 Task: Open Card Website Performance Review in Board Legal Documentation Software to Workspace Audio Equipment Rentals and add a team member Softage.3@softage.net, a label Orange, a checklist Virtualization, an attachment from your computer, a color Orange and finally, add a card description 'Create and send out employee satisfaction survey on work-life integration' and a comment 'Given the potential impact of this task on our company financial stability, let us ensure that we approach it with a sense of fiscal responsibility and prudence.'. Add a start date 'Jan 07, 1900' with a due date 'Jan 14, 1900'
Action: Mouse moved to (103, 401)
Screenshot: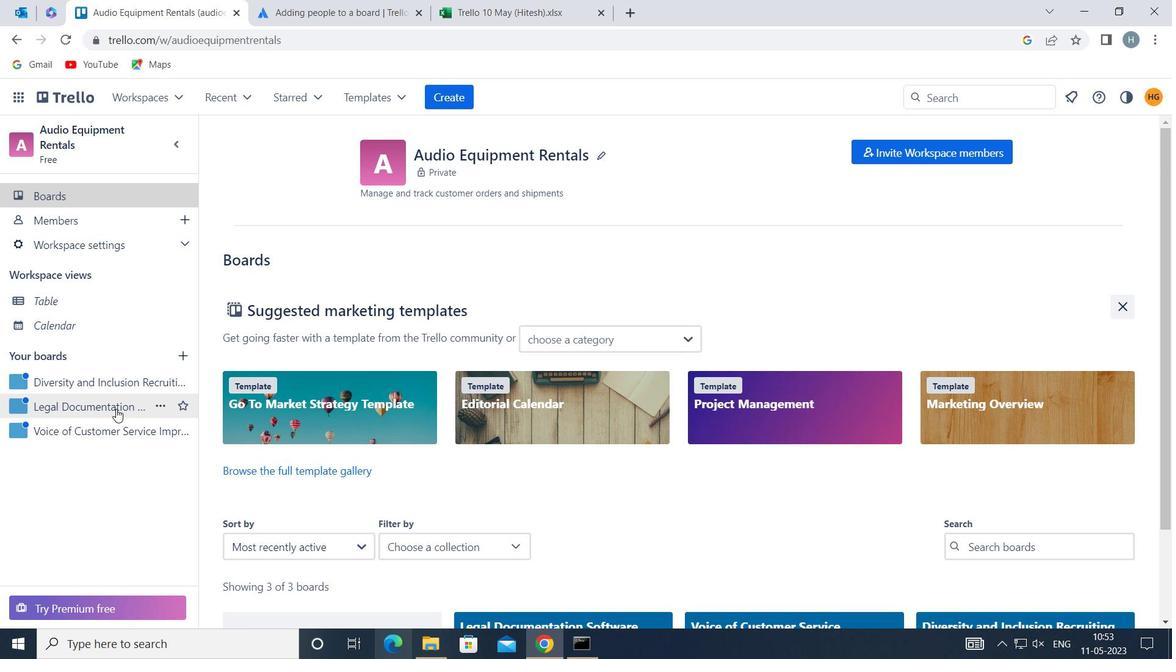 
Action: Mouse pressed left at (103, 401)
Screenshot: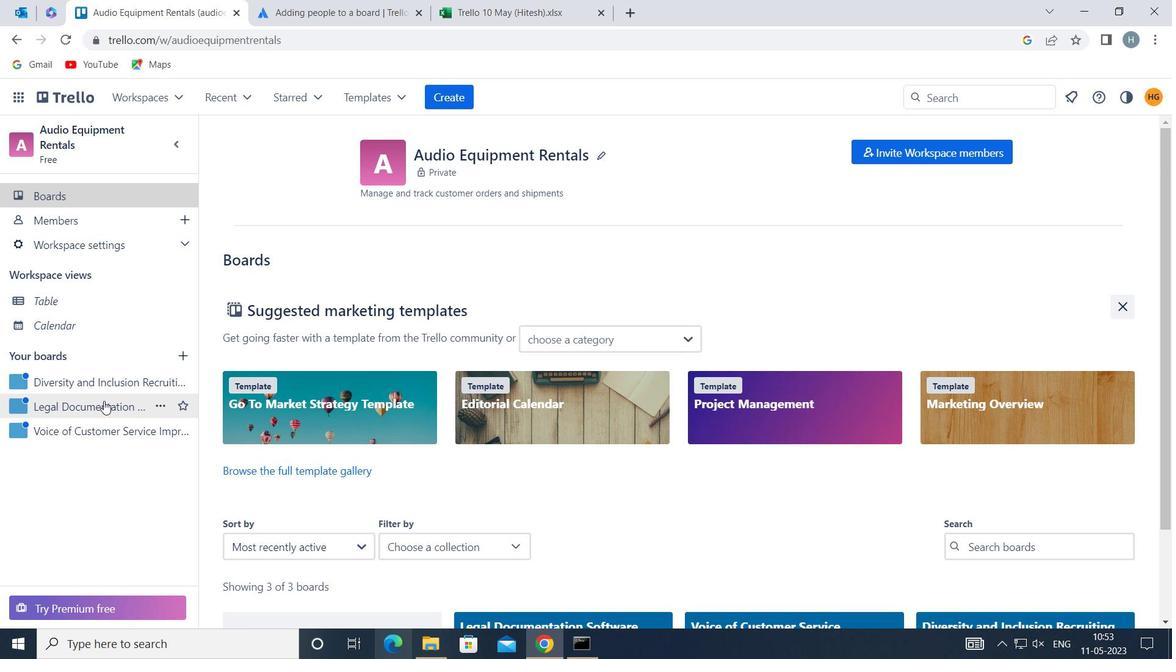 
Action: Mouse moved to (684, 220)
Screenshot: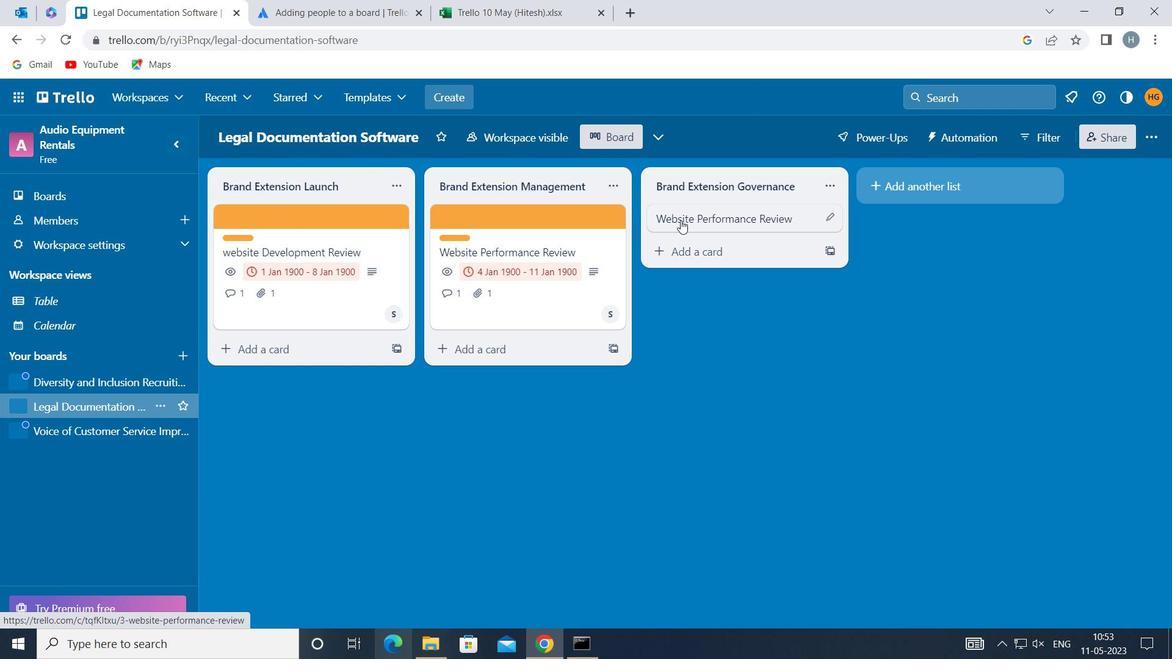 
Action: Mouse pressed left at (684, 220)
Screenshot: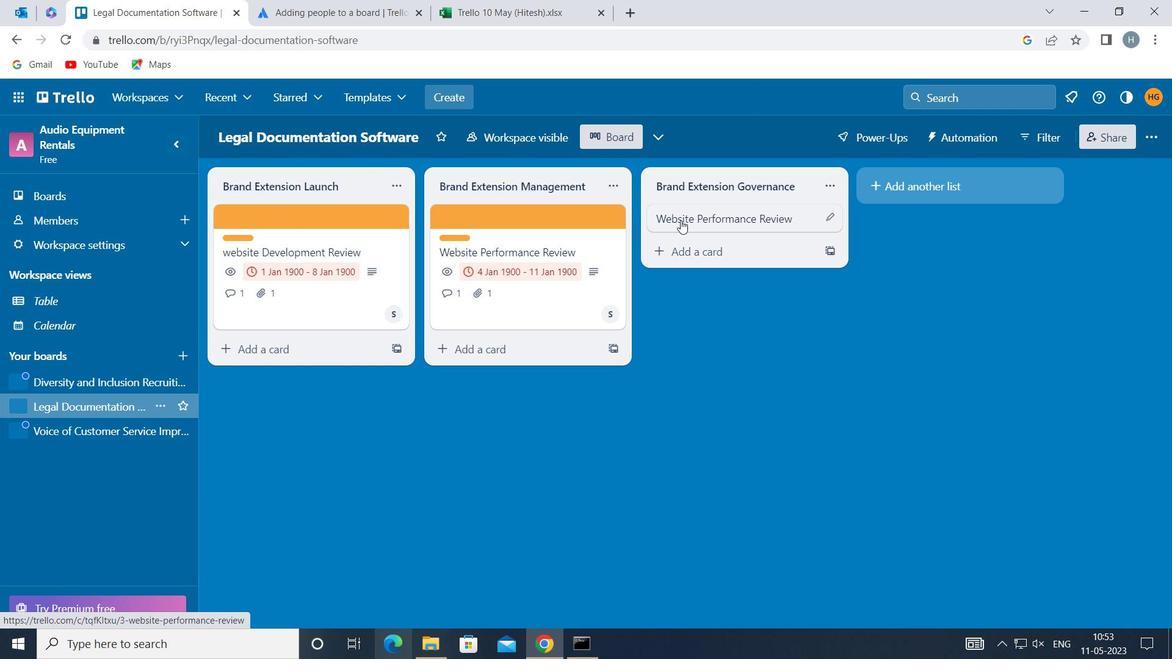 
Action: Mouse moved to (764, 277)
Screenshot: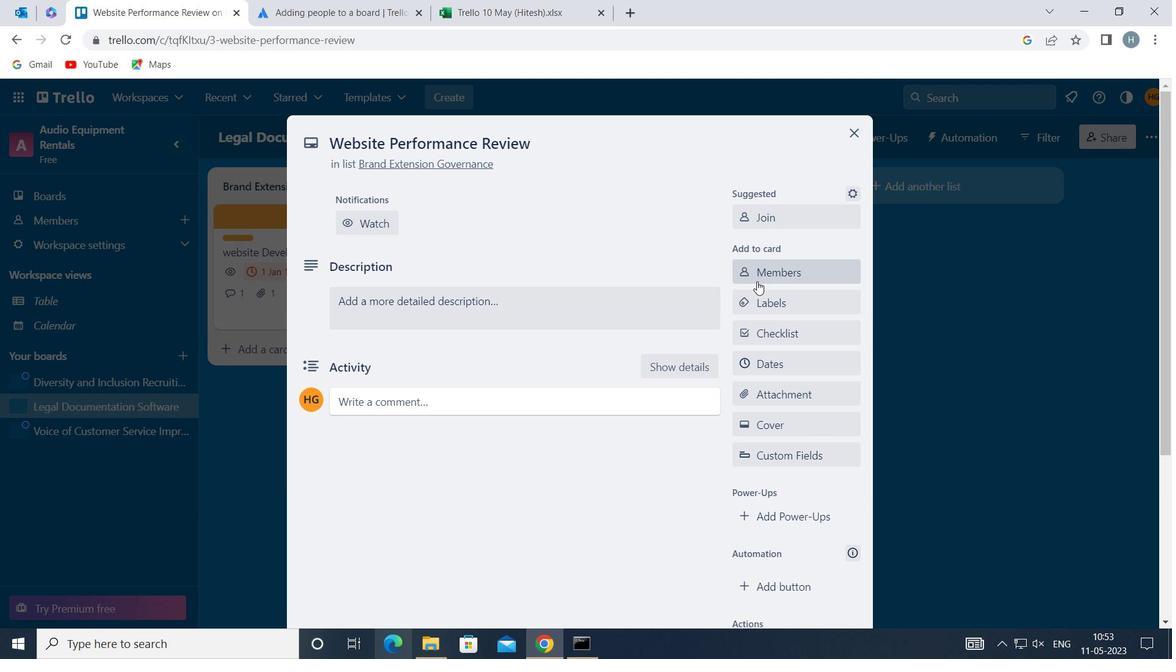 
Action: Mouse pressed left at (764, 277)
Screenshot: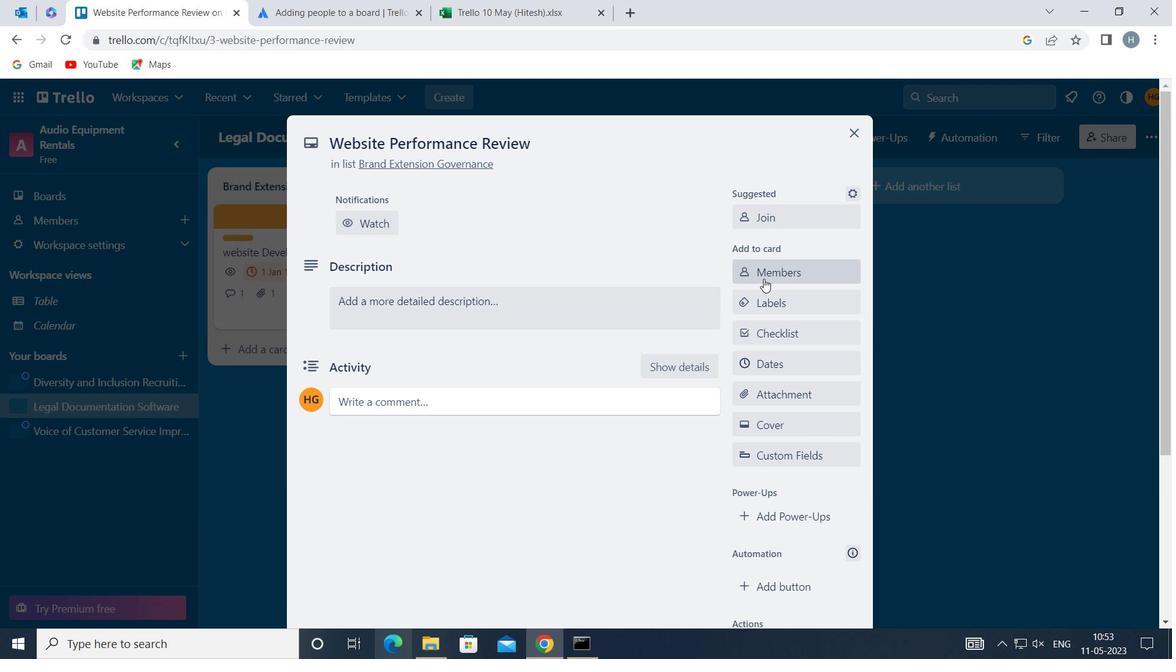 
Action: Mouse moved to (765, 277)
Screenshot: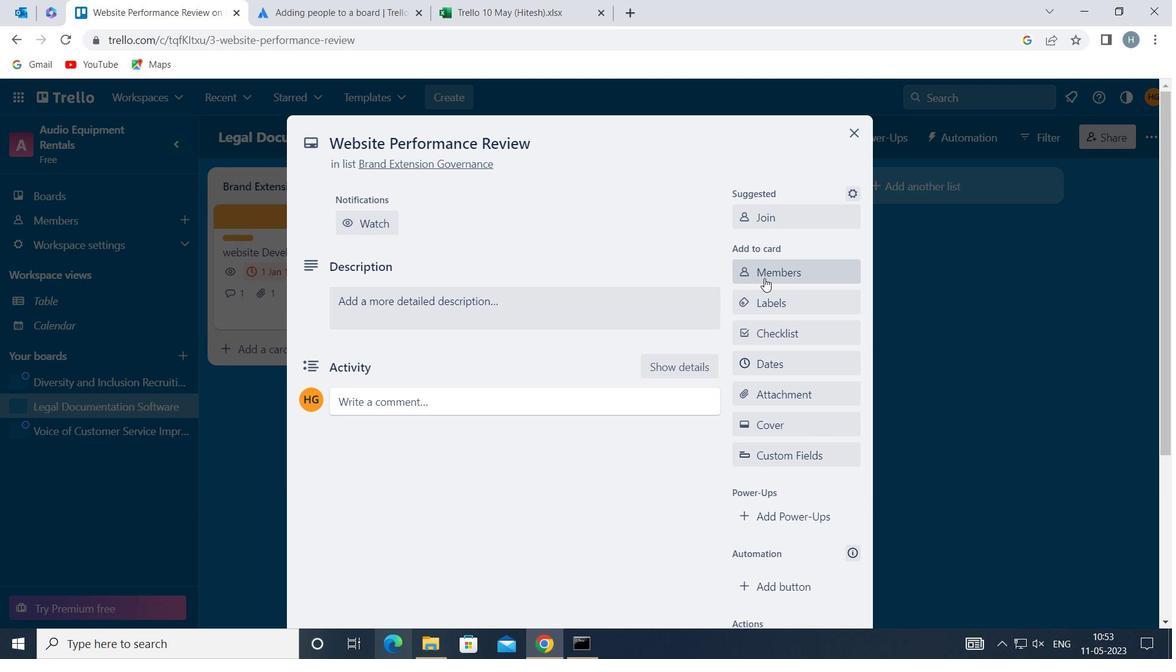 
Action: Key pressed softage
Screenshot: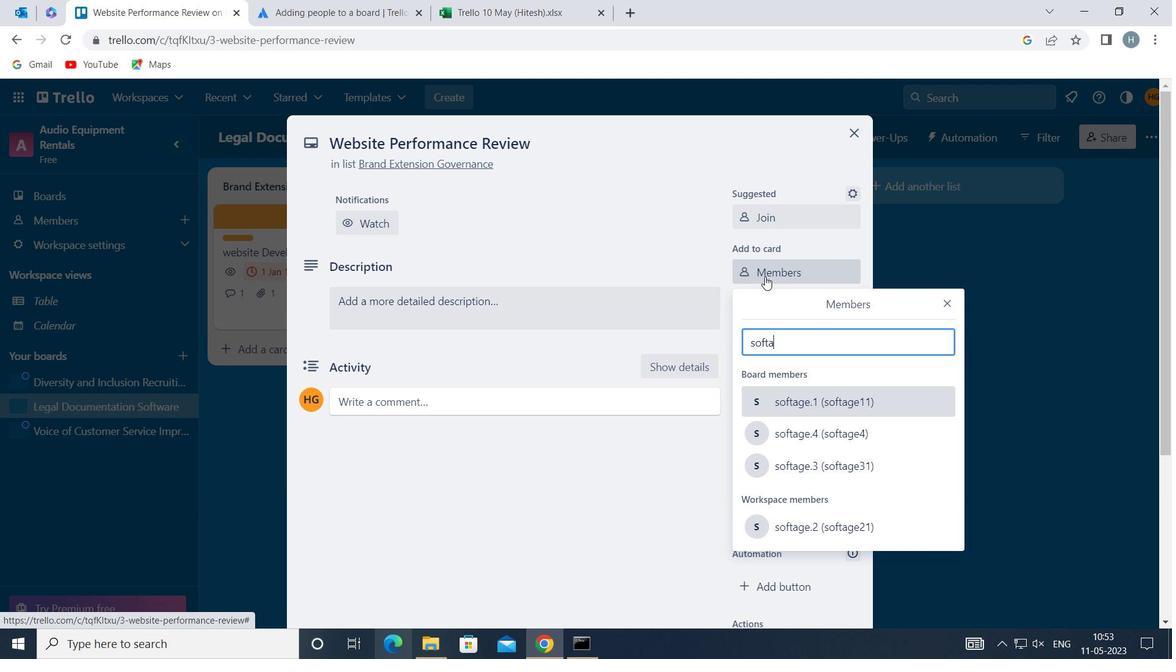 
Action: Mouse moved to (847, 463)
Screenshot: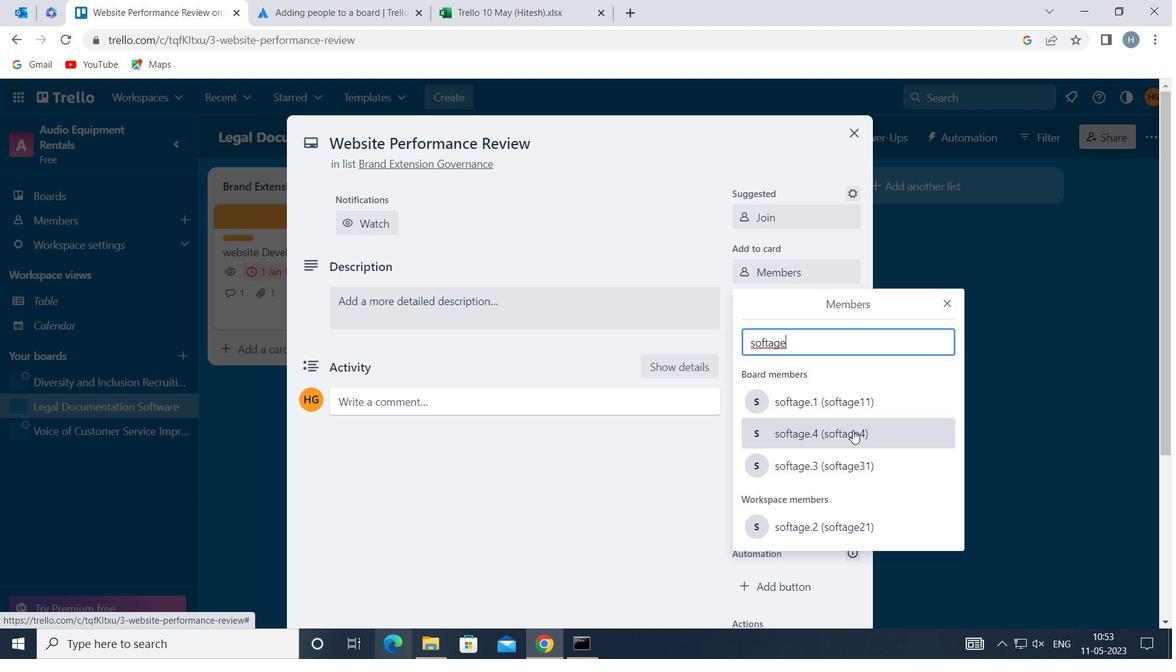 
Action: Mouse pressed left at (847, 463)
Screenshot: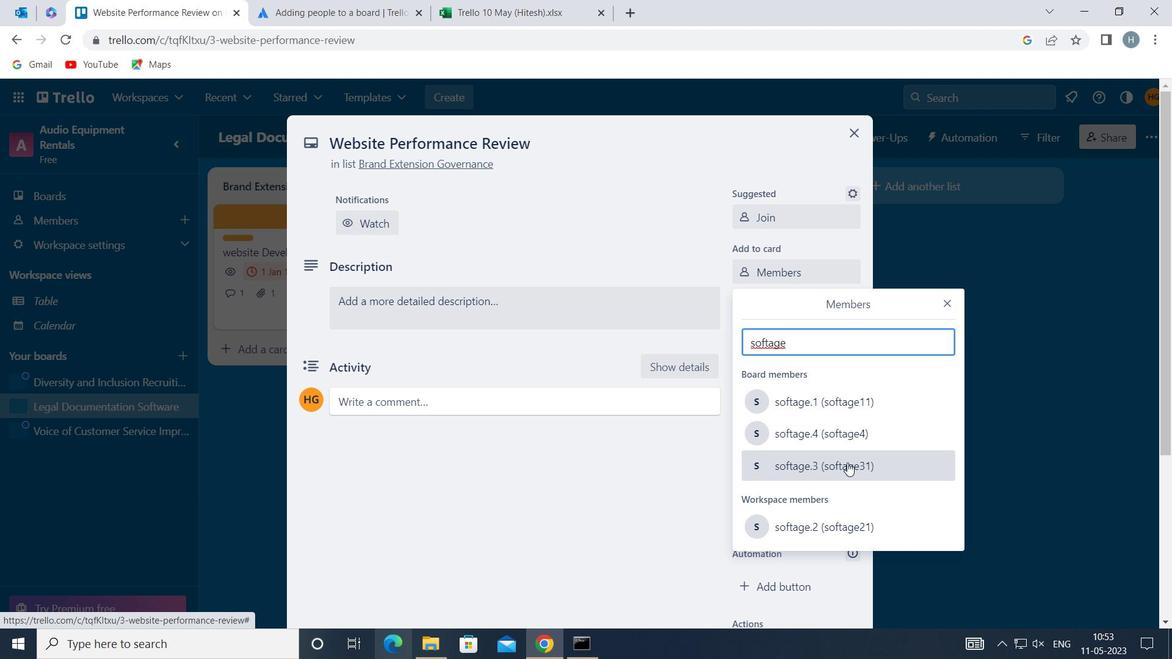 
Action: Mouse moved to (948, 299)
Screenshot: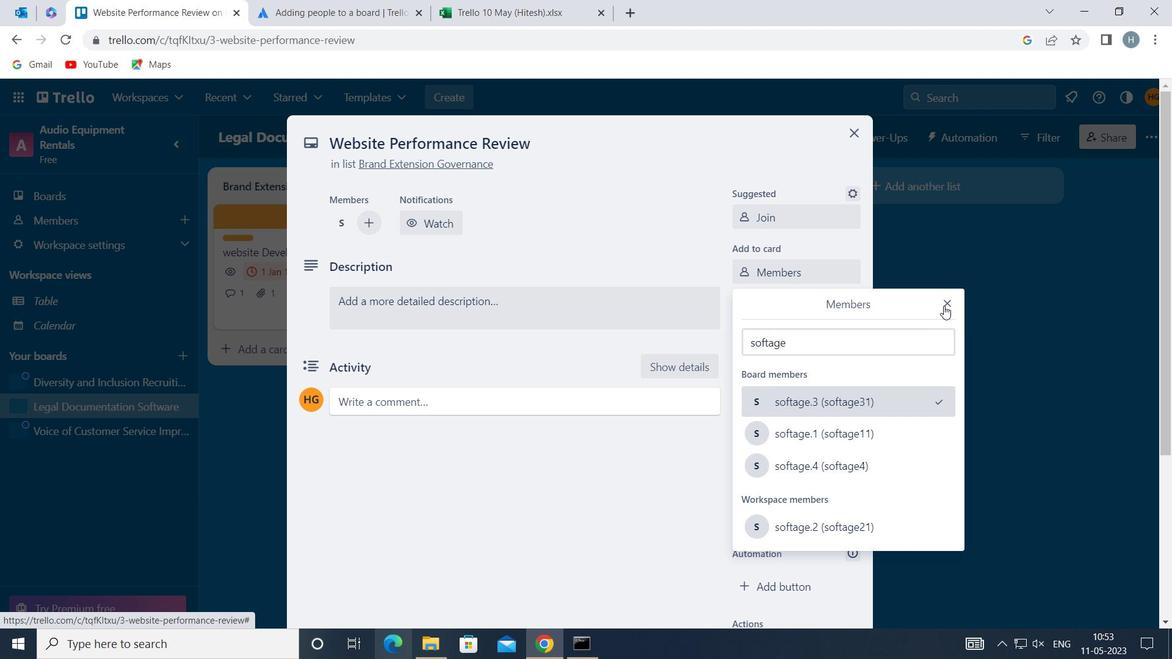 
Action: Mouse pressed left at (948, 299)
Screenshot: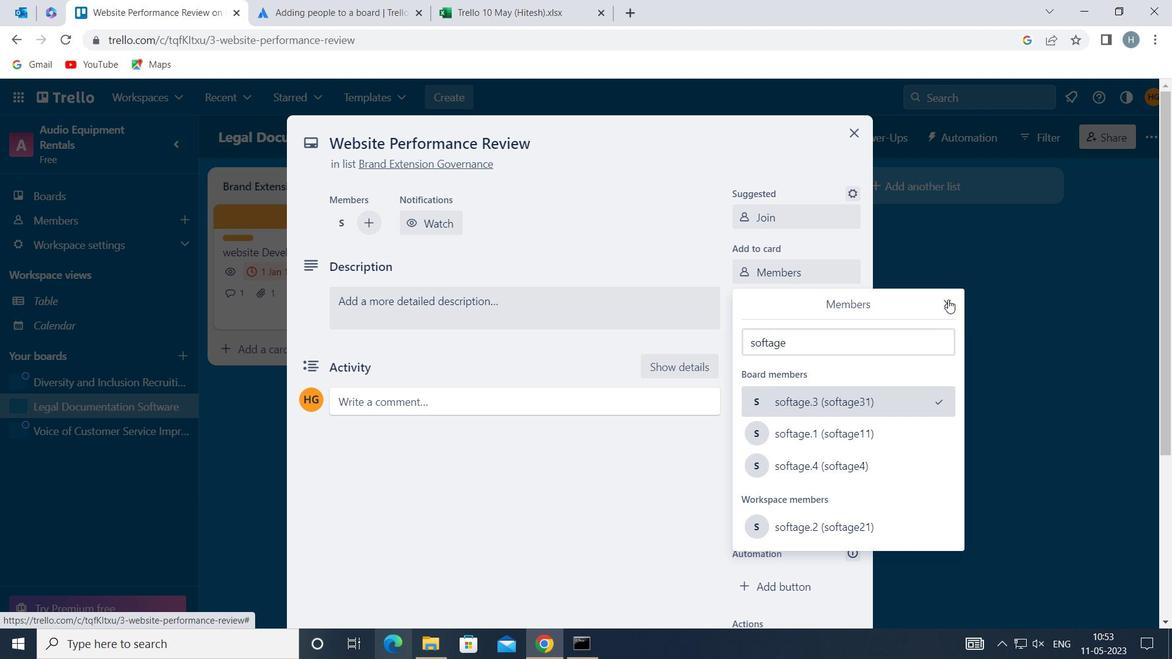 
Action: Mouse moved to (794, 300)
Screenshot: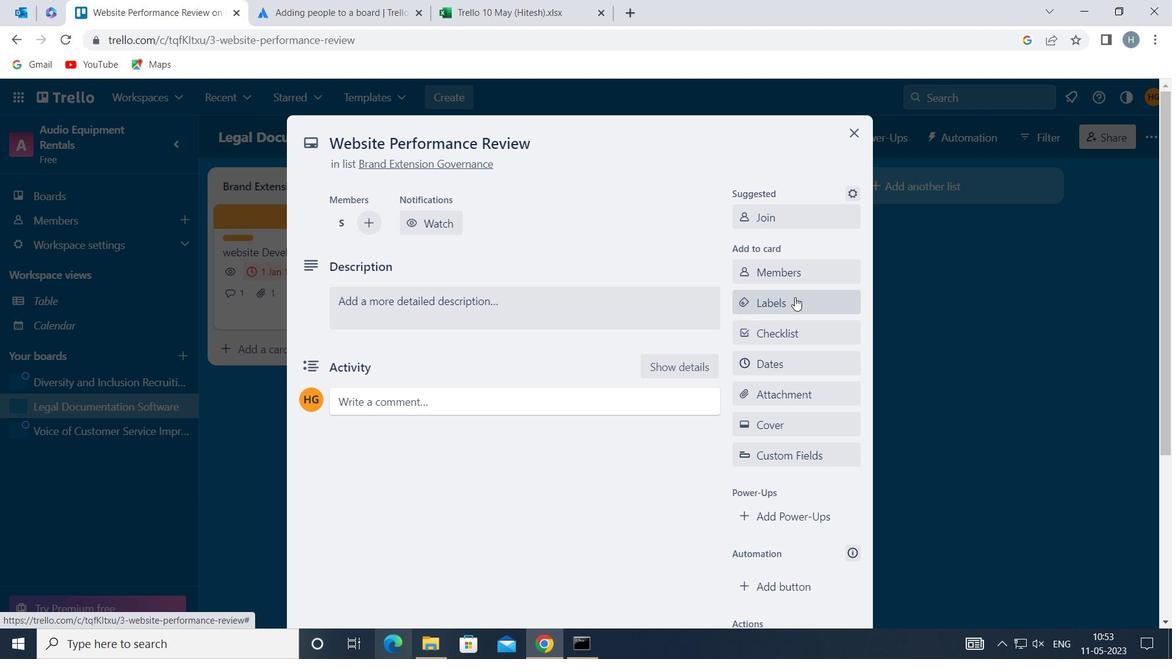 
Action: Mouse pressed left at (794, 300)
Screenshot: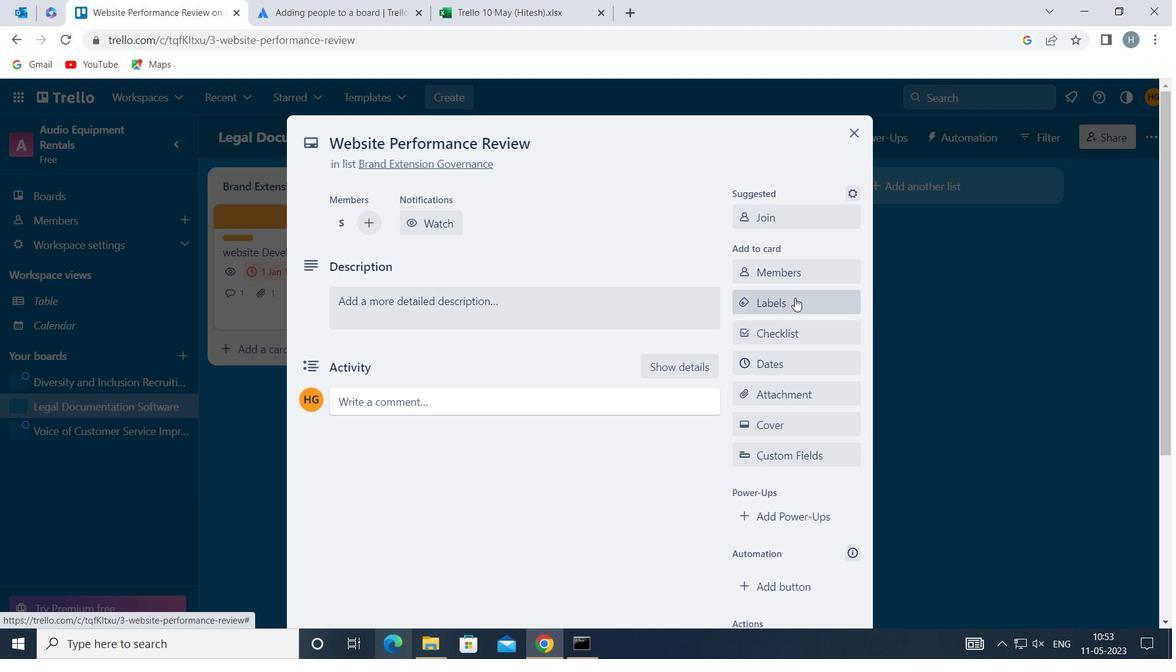 
Action: Mouse moved to (813, 278)
Screenshot: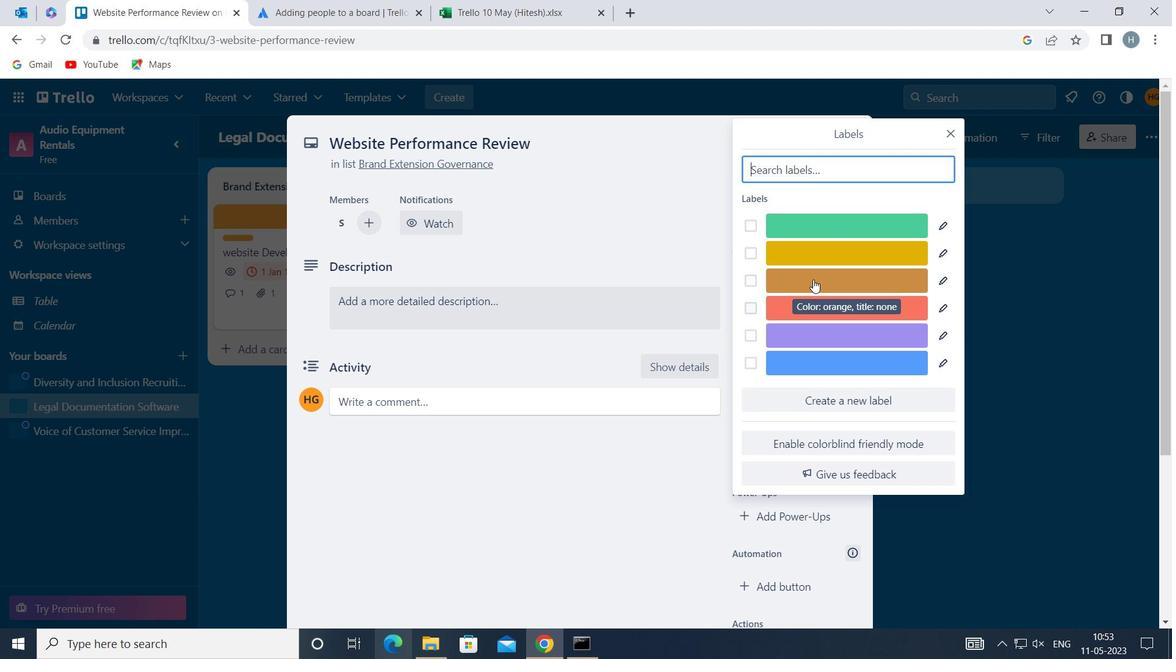 
Action: Mouse pressed left at (813, 278)
Screenshot: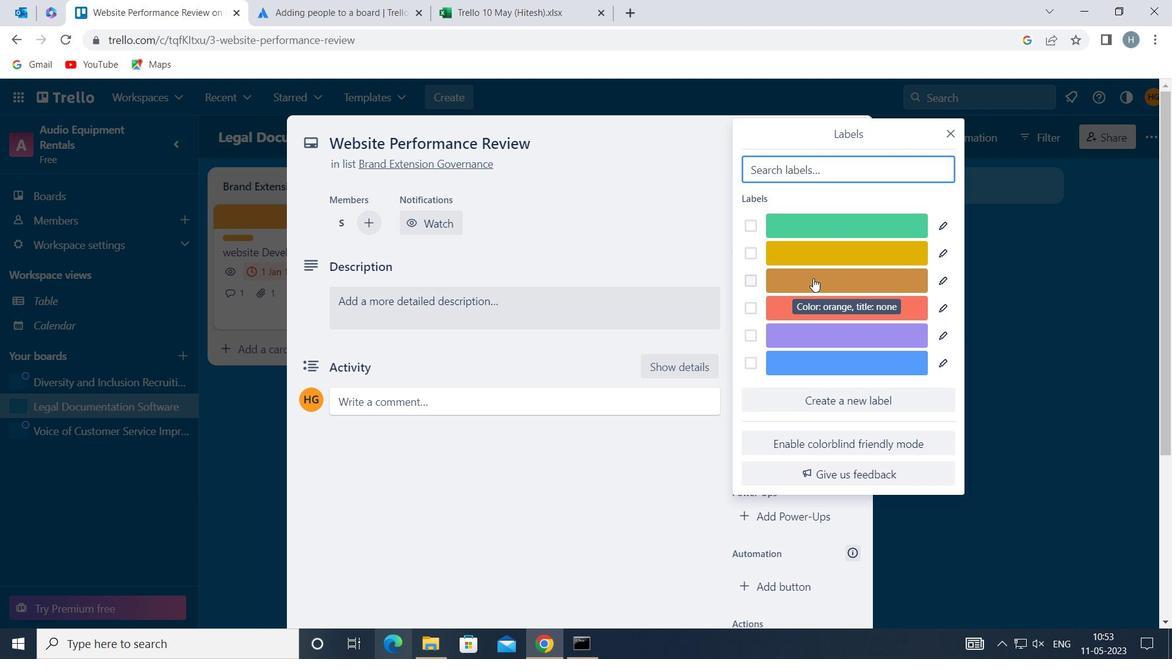 
Action: Mouse moved to (954, 128)
Screenshot: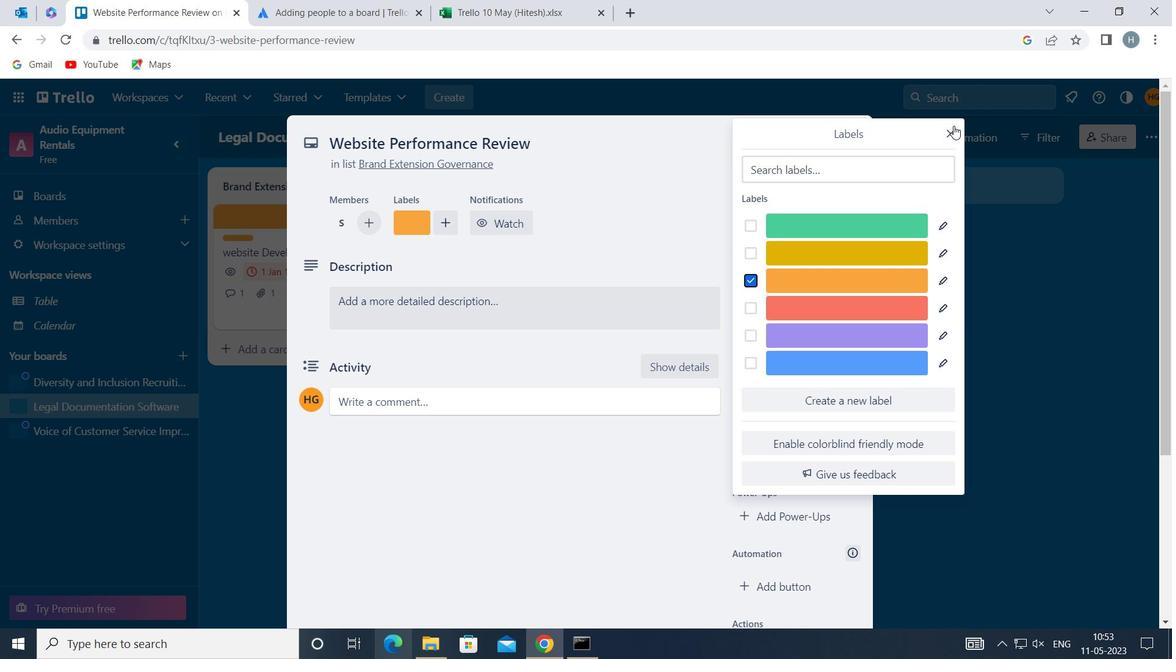 
Action: Mouse pressed left at (954, 128)
Screenshot: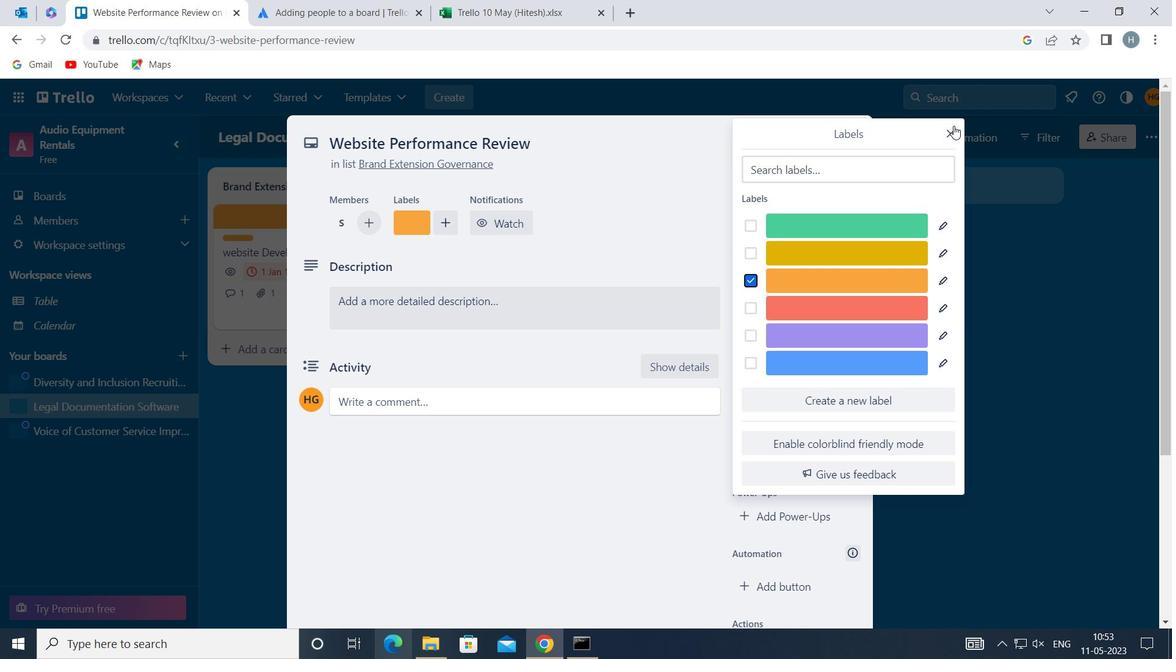 
Action: Mouse moved to (810, 335)
Screenshot: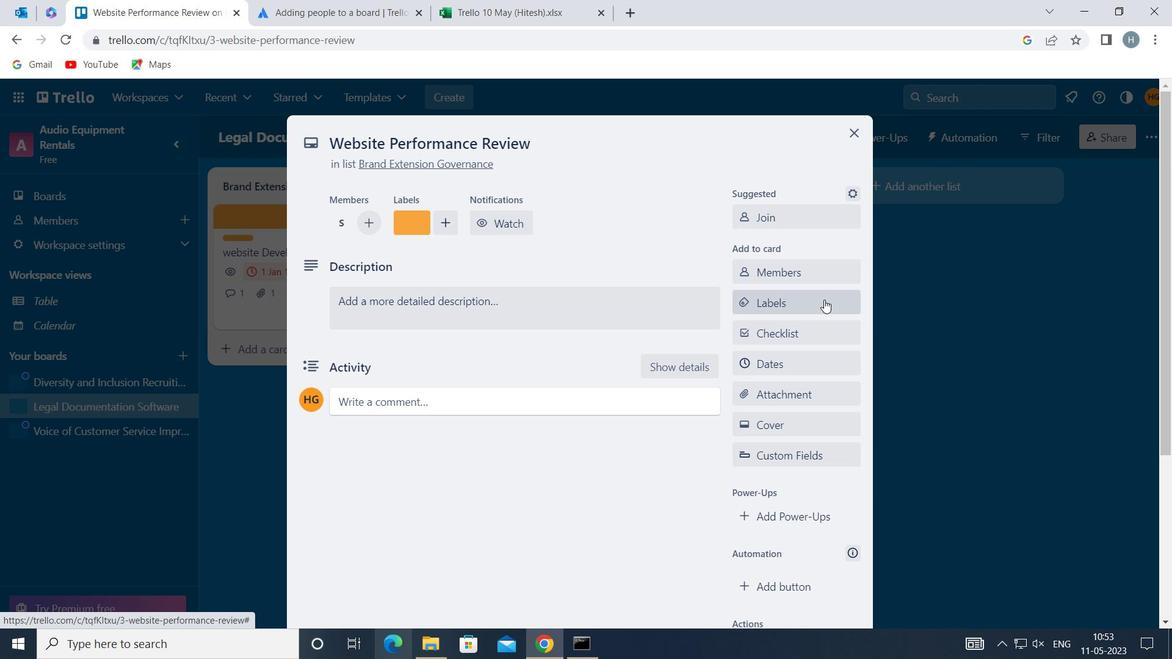 
Action: Mouse pressed left at (810, 335)
Screenshot: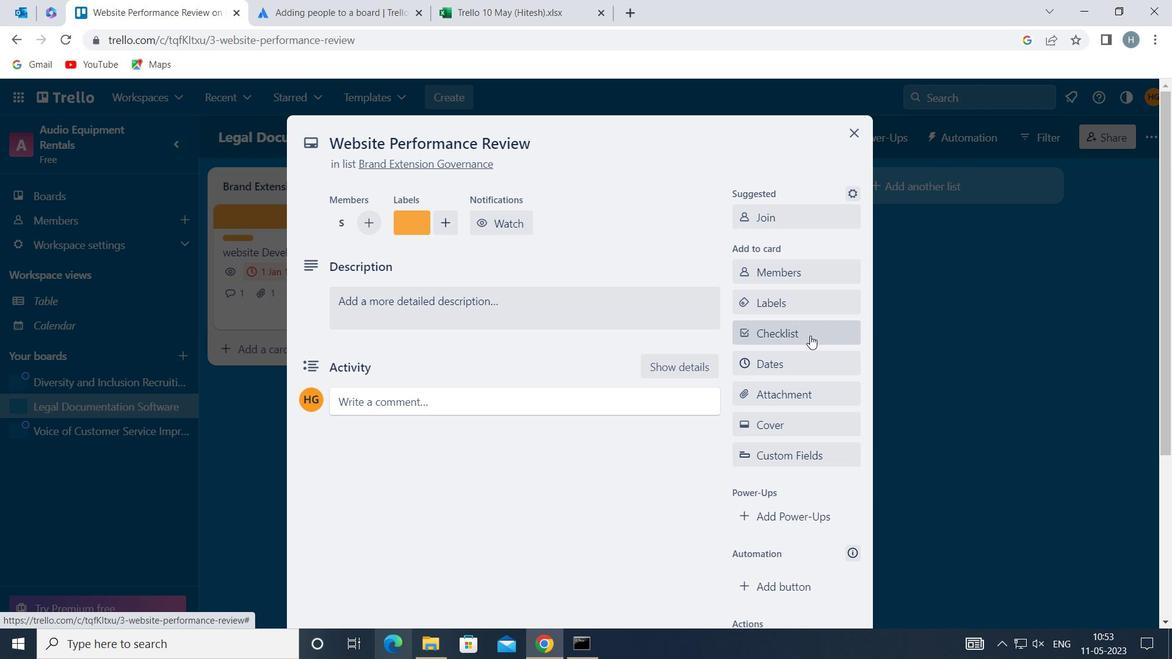 
Action: Key pressed <Key.shift><Key.shift><Key.shift><Key.shift><Key.shift><Key.shift><Key.shift><Key.shift><Key.shift><Key.shift><Key.shift><Key.shift><Key.shift><Key.shift>VIRT
Screenshot: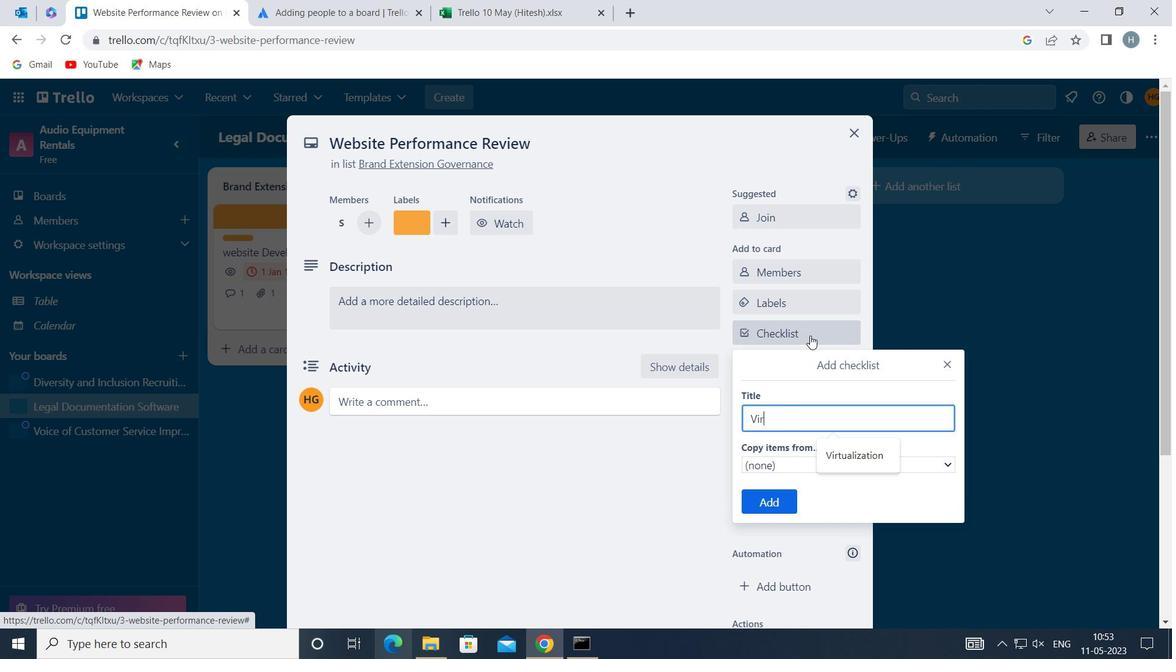 
Action: Mouse moved to (868, 453)
Screenshot: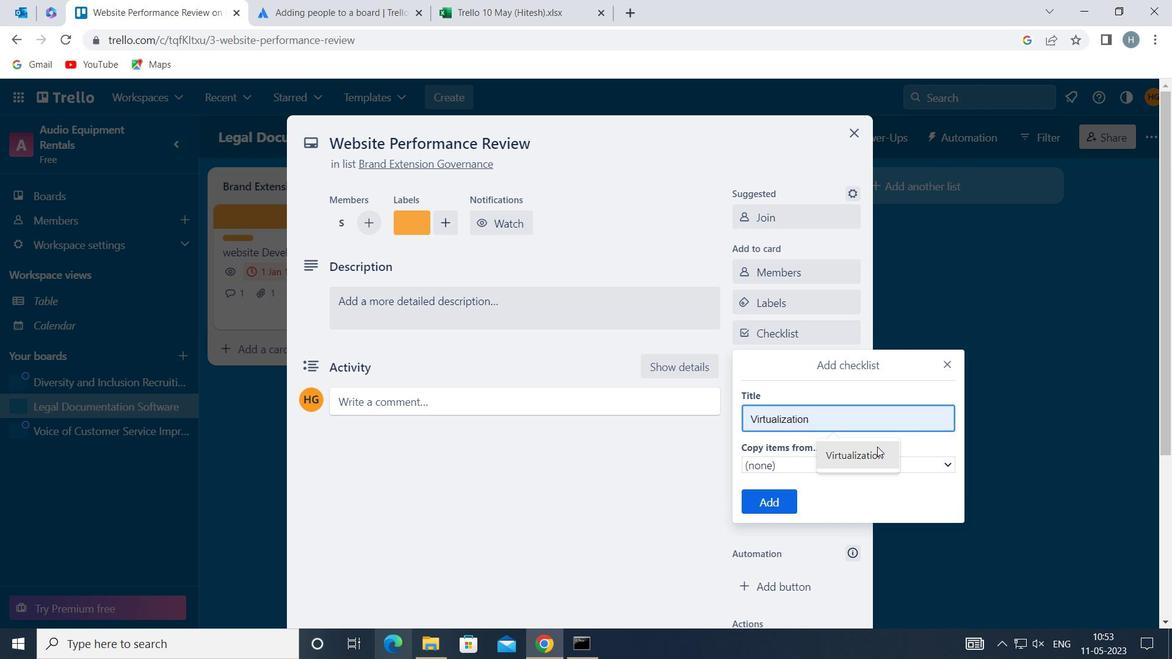 
Action: Mouse pressed left at (868, 453)
Screenshot: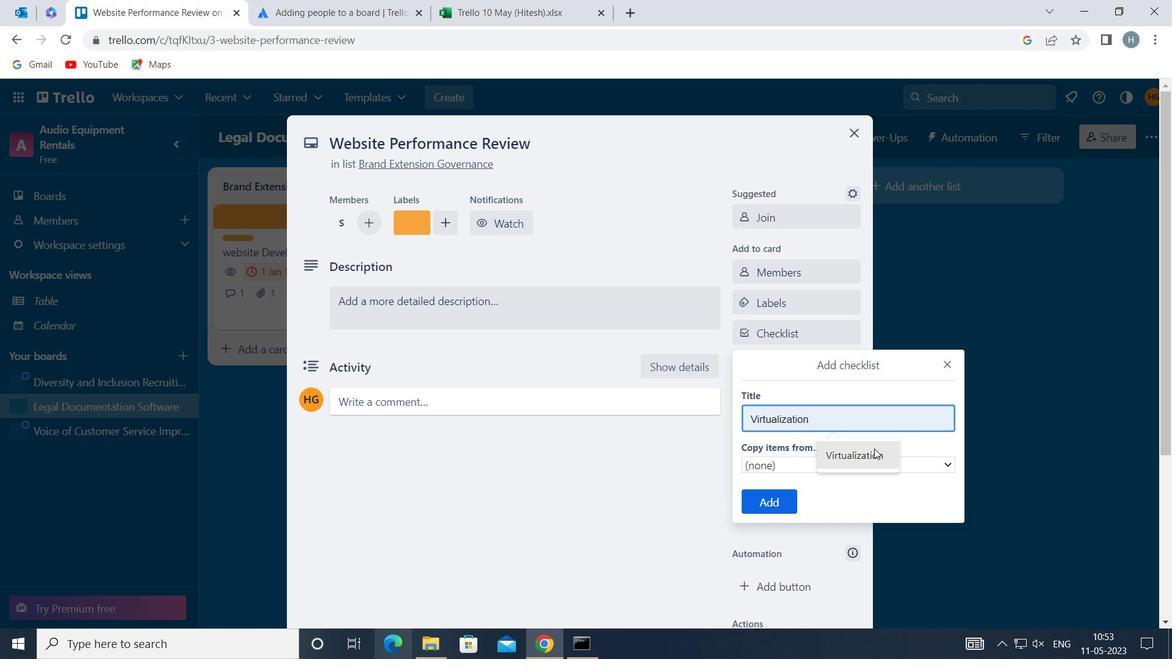 
Action: Mouse moved to (759, 498)
Screenshot: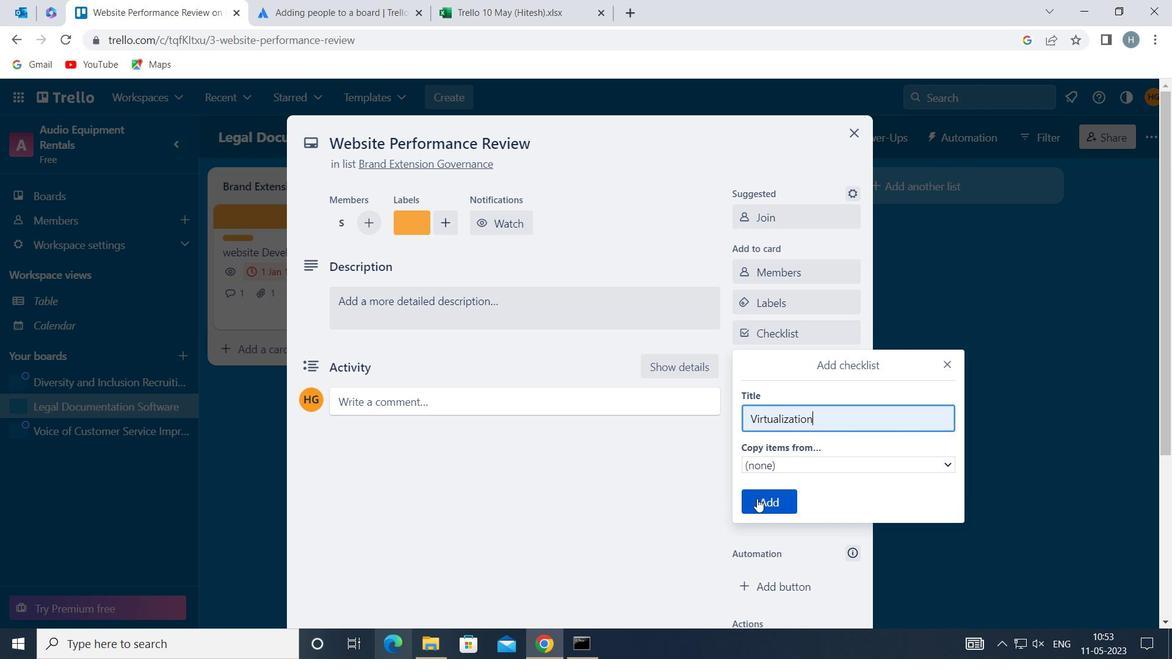 
Action: Mouse pressed left at (759, 498)
Screenshot: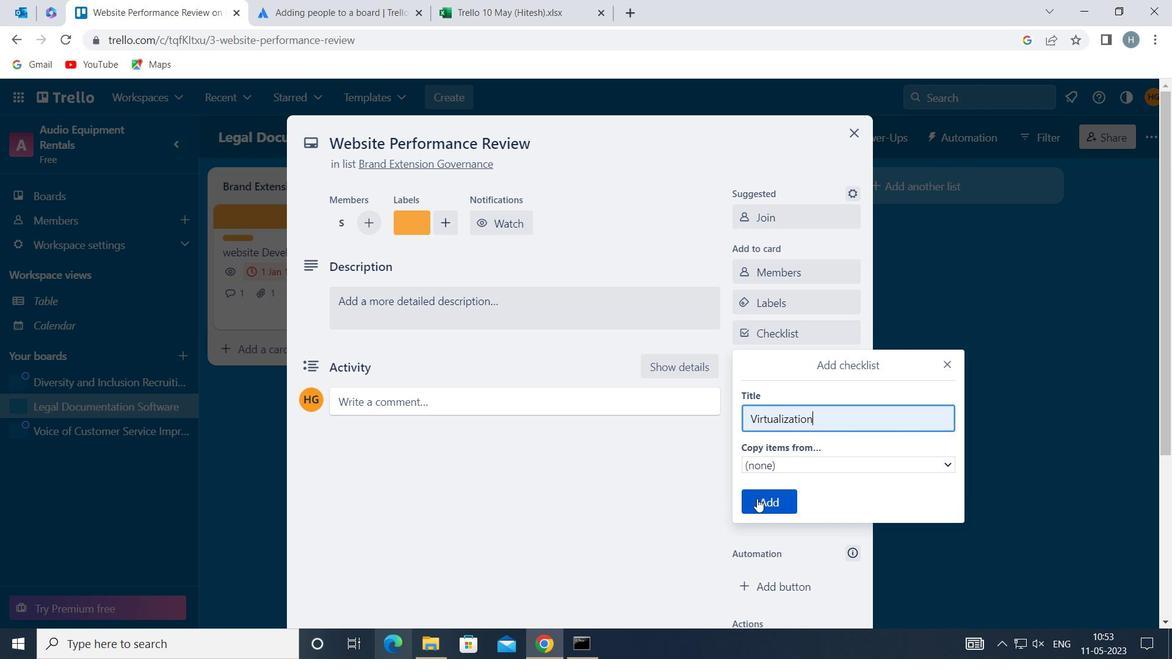 
Action: Mouse moved to (794, 390)
Screenshot: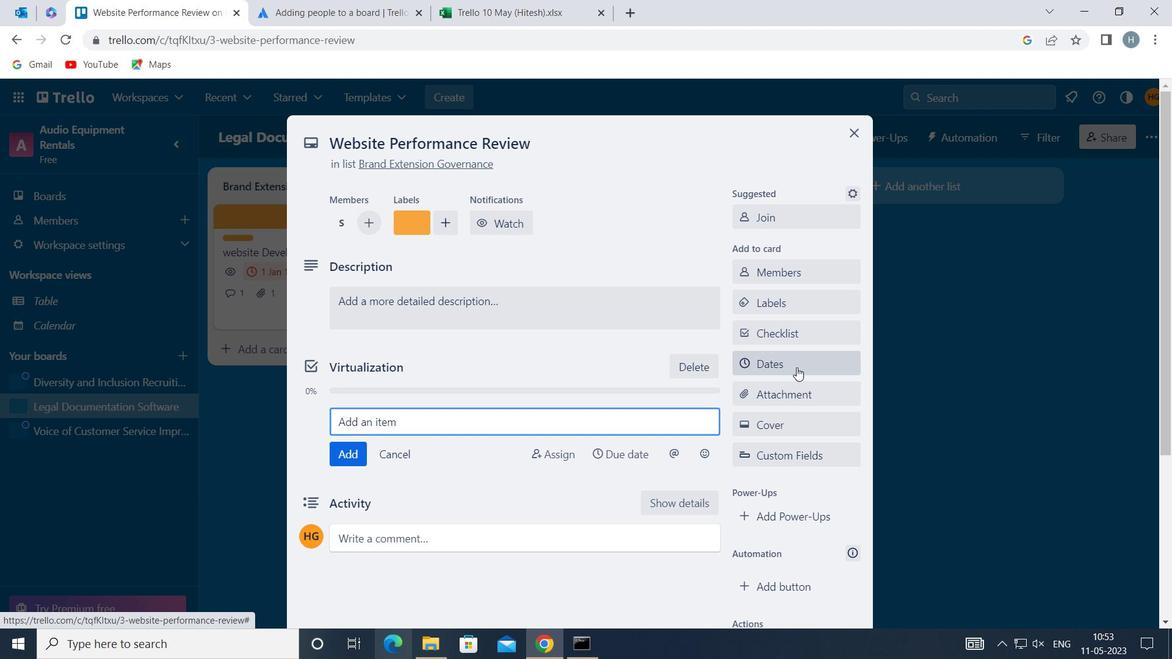 
Action: Mouse pressed left at (794, 390)
Screenshot: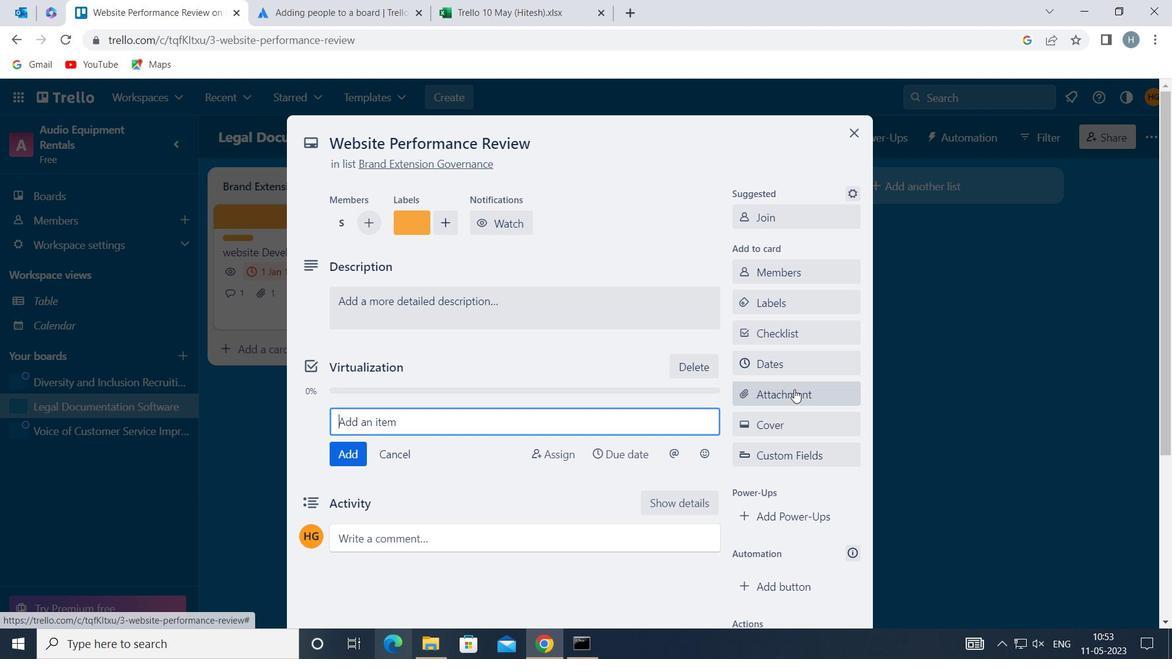 
Action: Mouse moved to (827, 172)
Screenshot: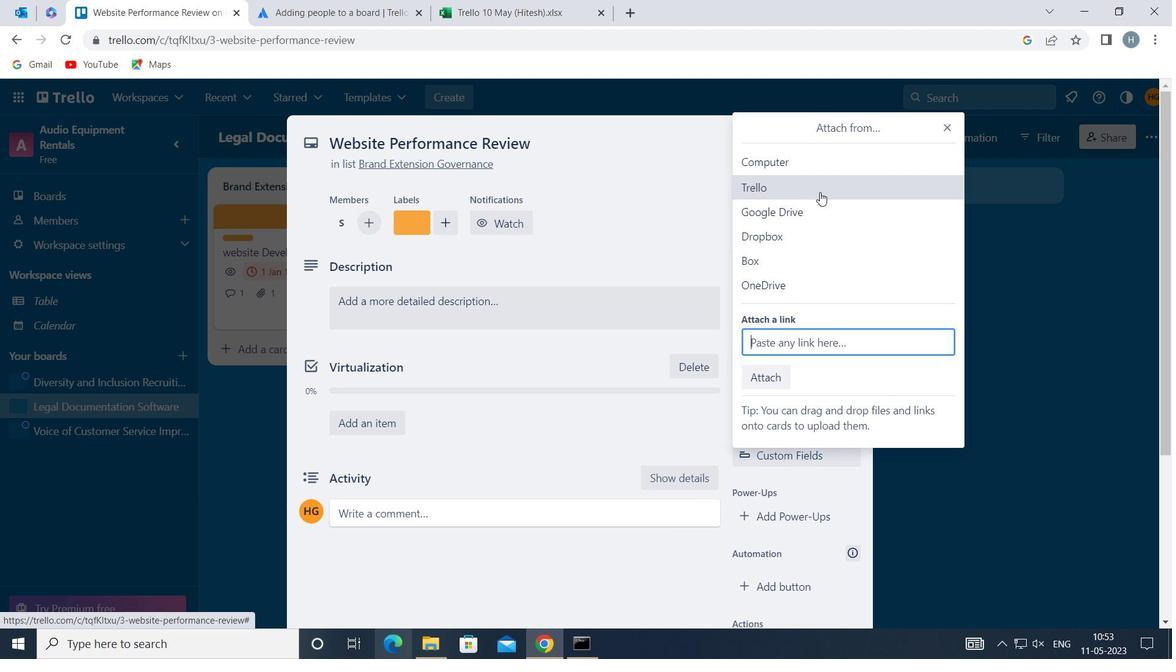 
Action: Mouse pressed left at (827, 172)
Screenshot: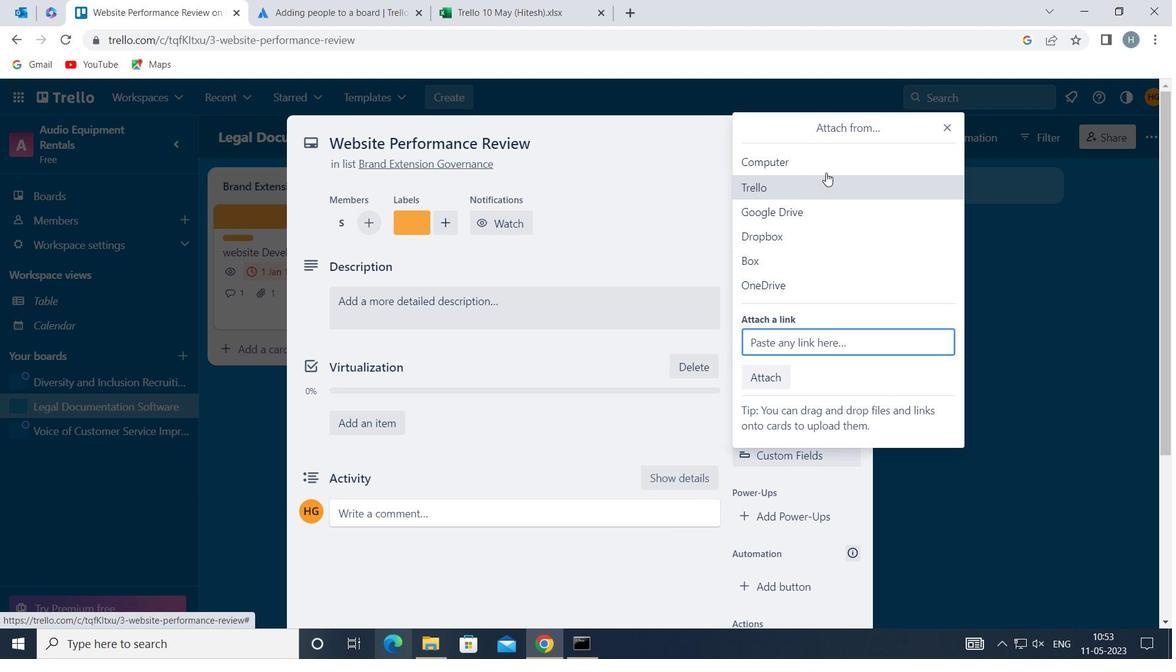 
Action: Mouse moved to (457, 128)
Screenshot: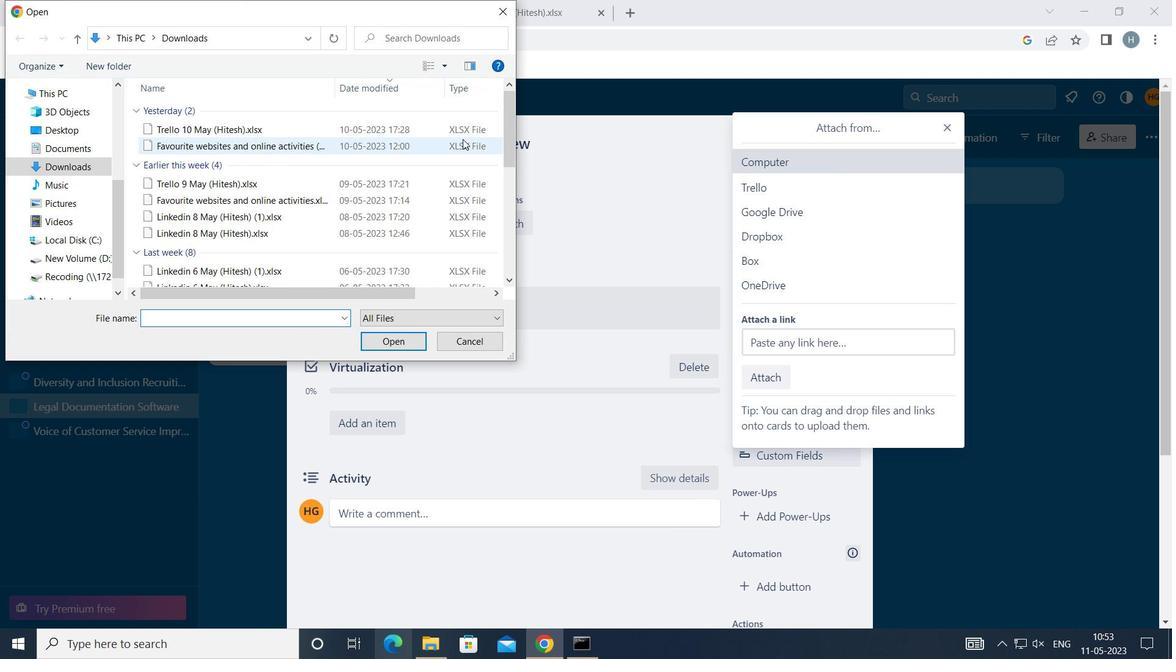 
Action: Mouse pressed left at (457, 128)
Screenshot: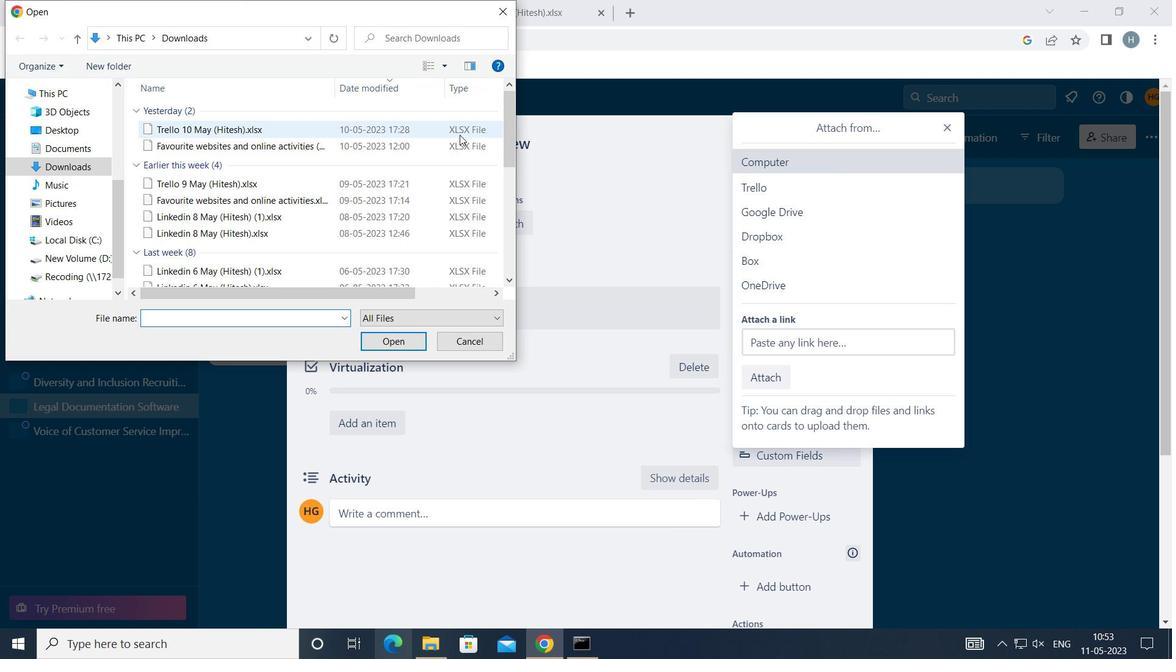 
Action: Mouse moved to (410, 335)
Screenshot: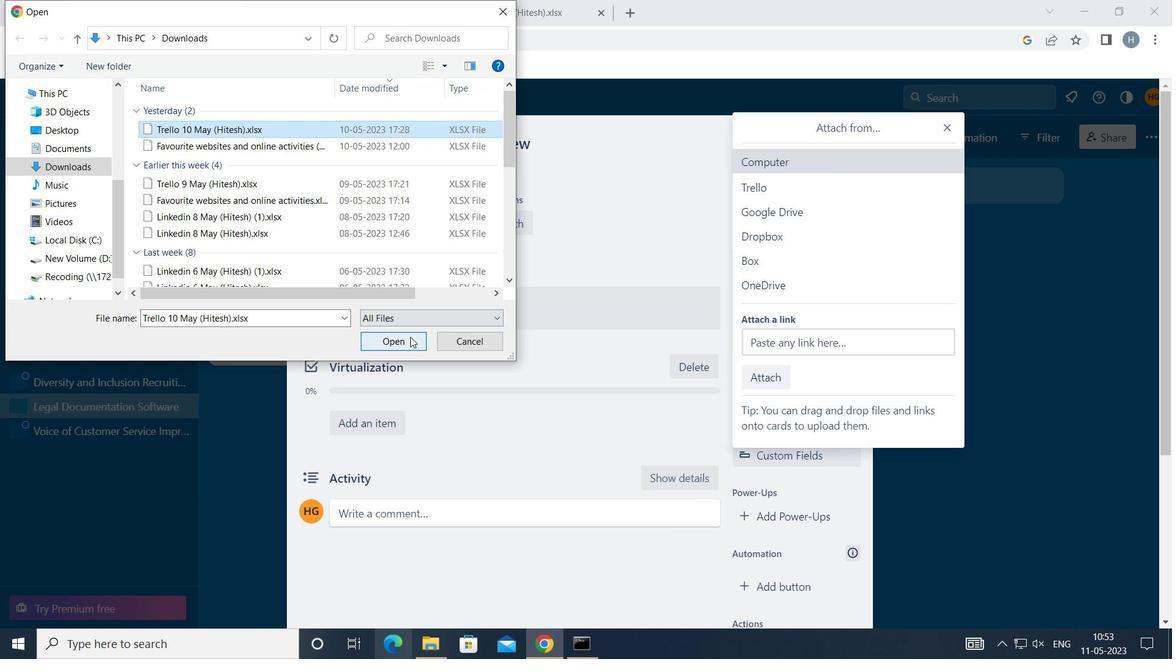 
Action: Mouse pressed left at (410, 335)
Screenshot: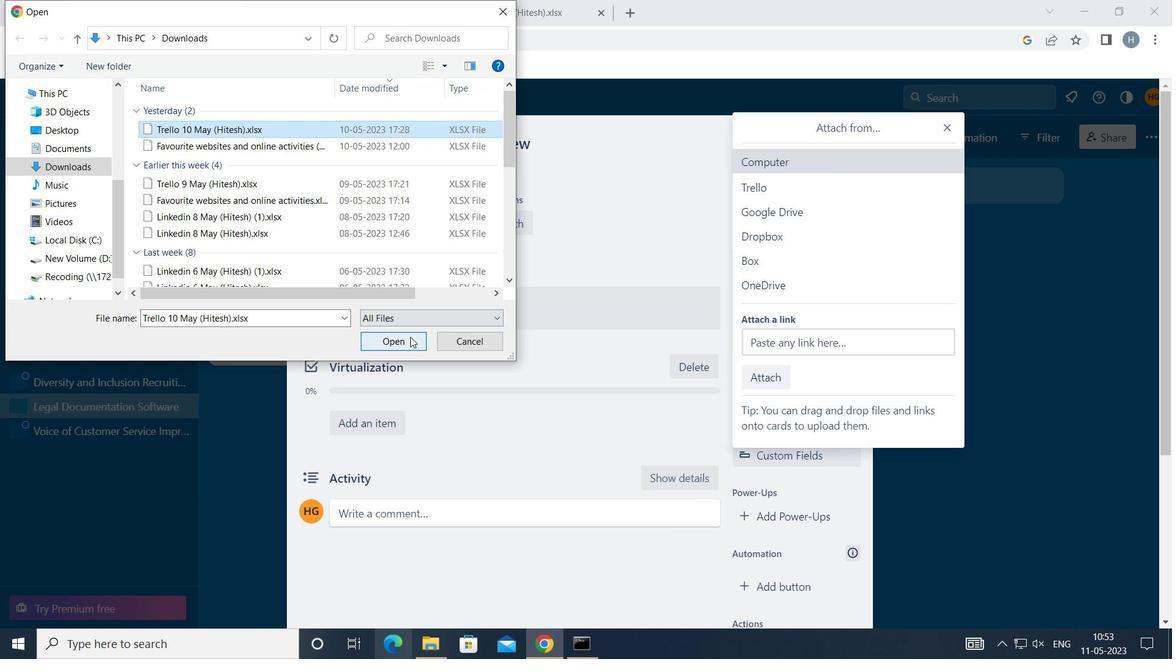 
Action: Mouse moved to (800, 430)
Screenshot: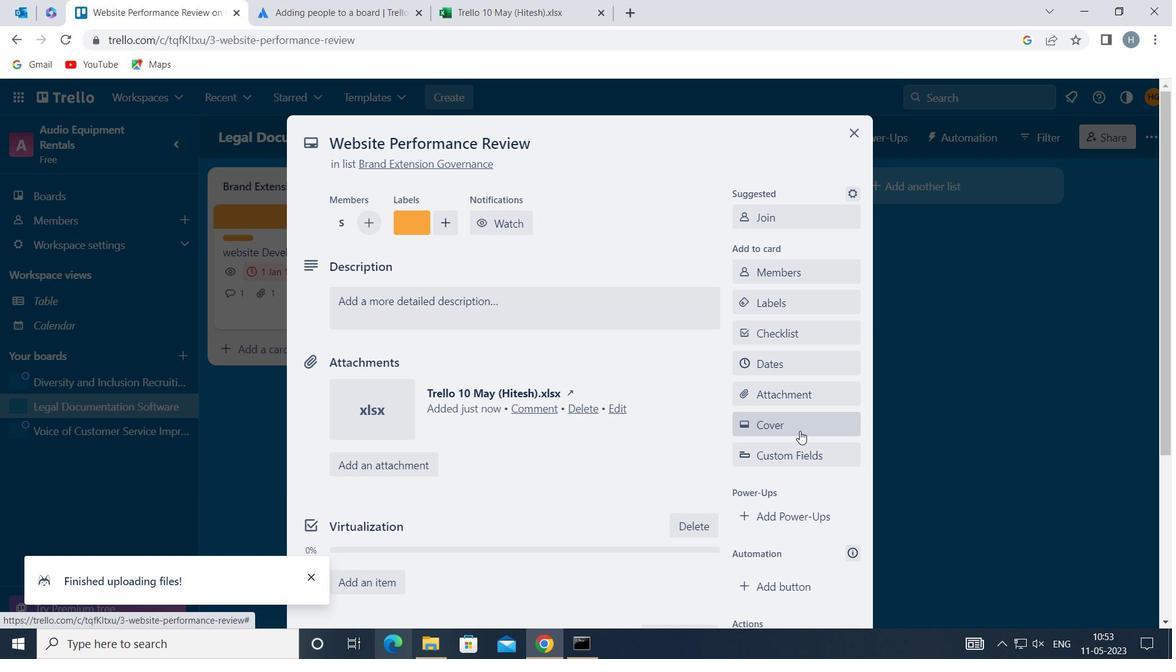 
Action: Mouse pressed left at (800, 430)
Screenshot: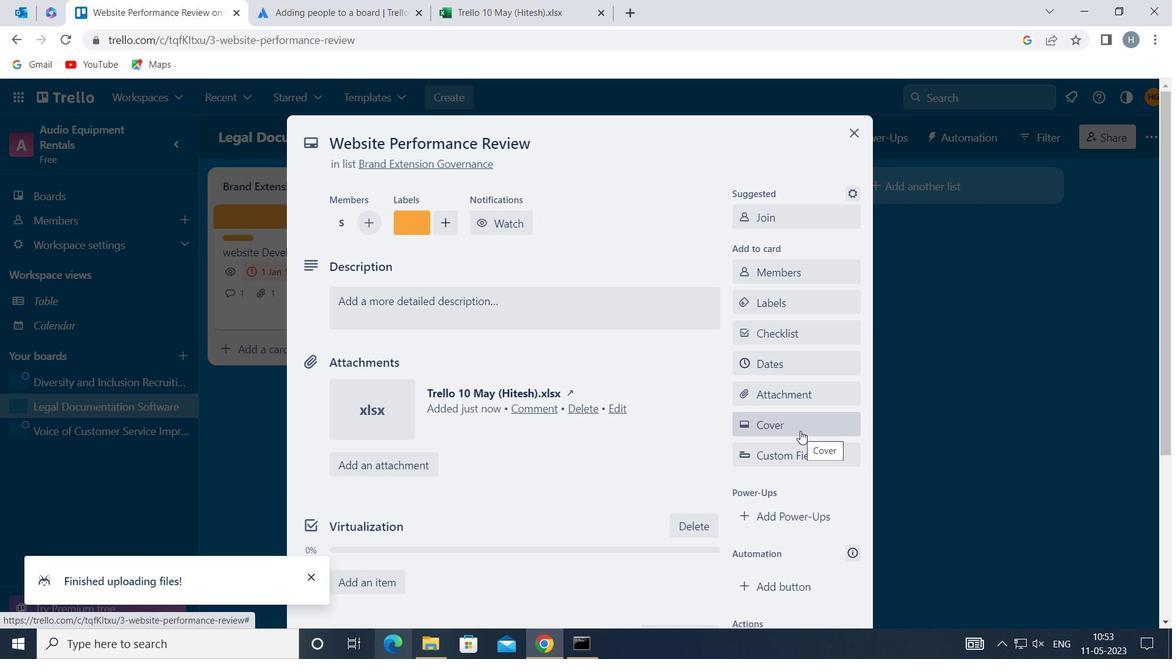 
Action: Mouse moved to (844, 264)
Screenshot: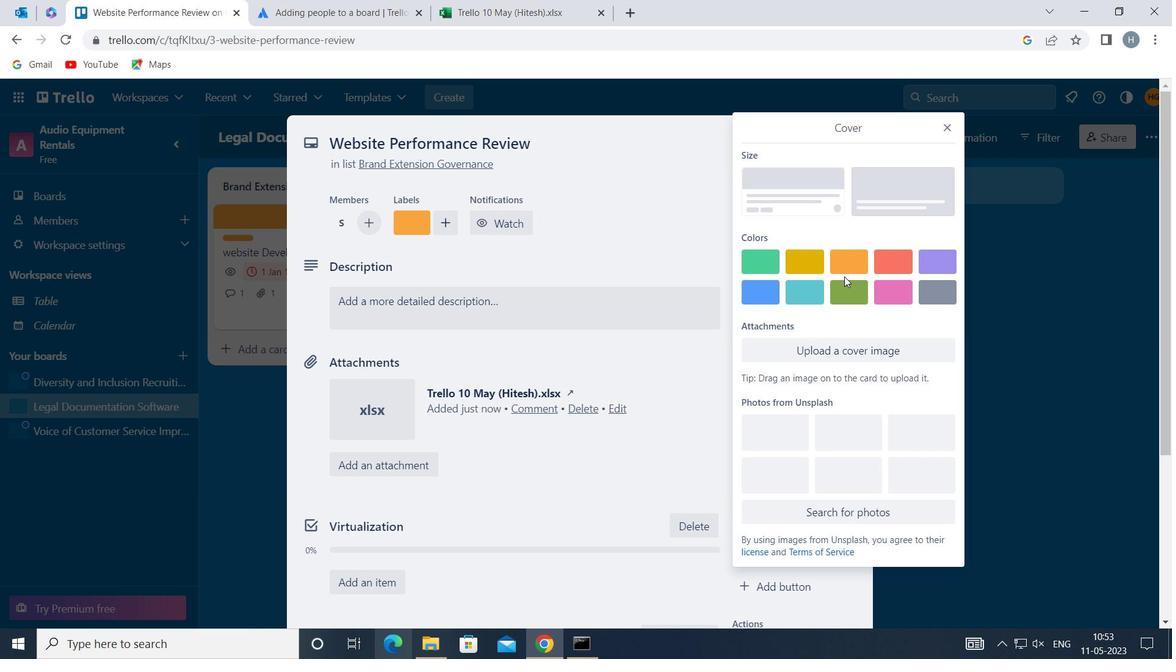 
Action: Mouse pressed left at (844, 264)
Screenshot: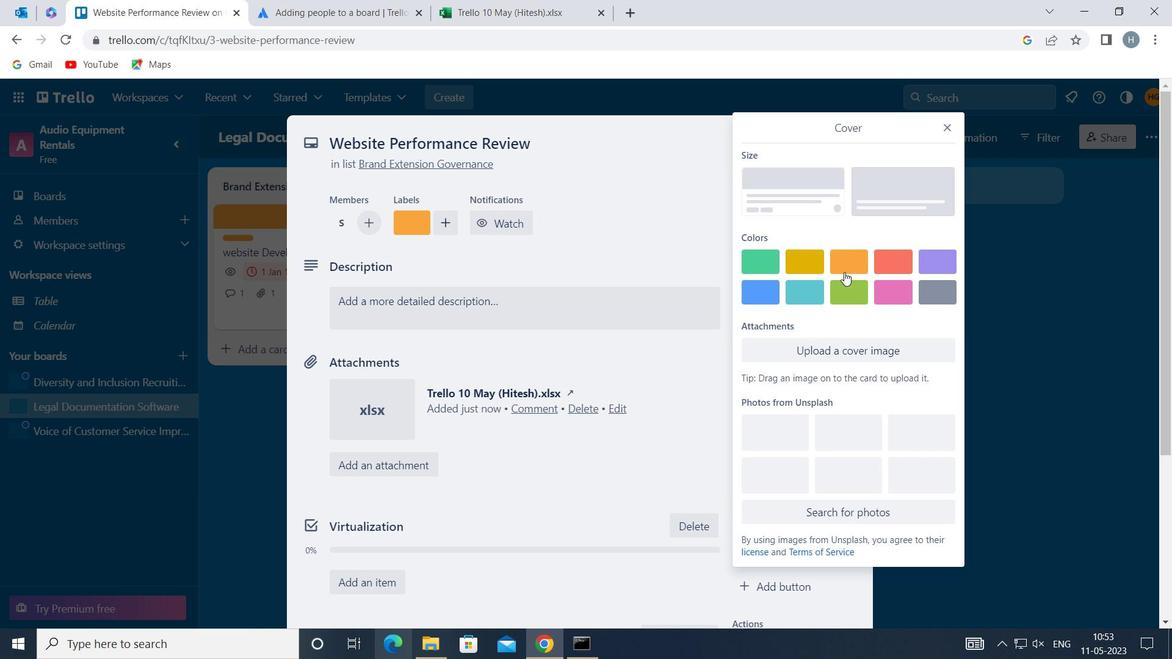 
Action: Mouse moved to (944, 123)
Screenshot: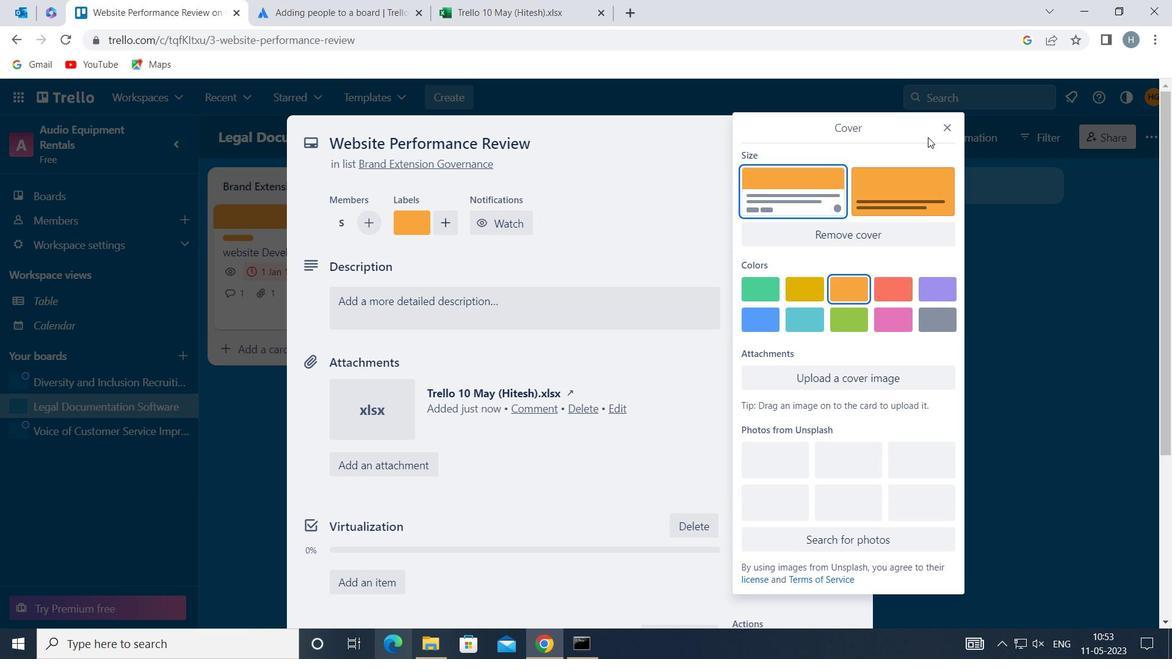 
Action: Mouse pressed left at (944, 123)
Screenshot: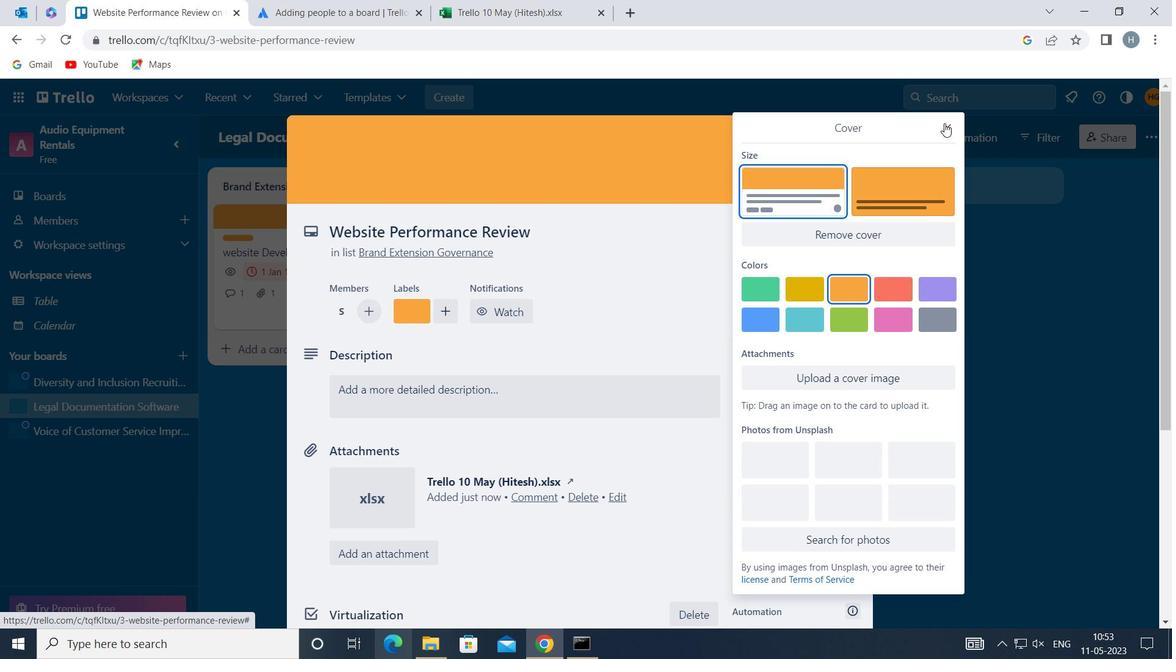 
Action: Mouse moved to (600, 409)
Screenshot: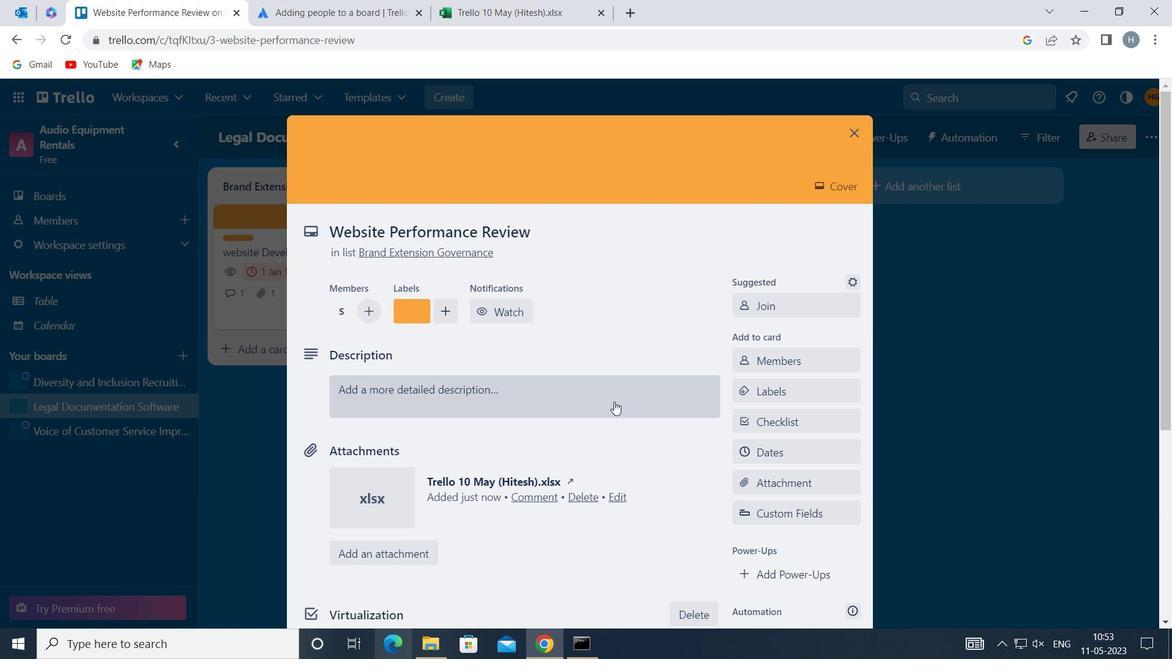 
Action: Mouse pressed left at (600, 409)
Screenshot: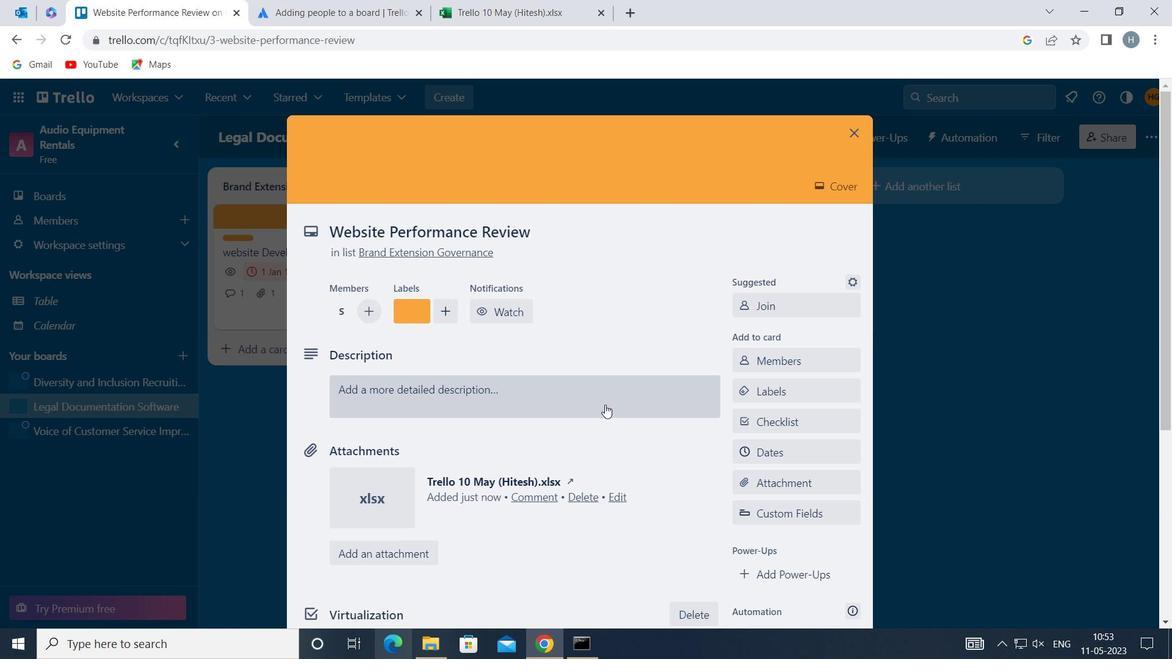 
Action: Mouse moved to (449, 459)
Screenshot: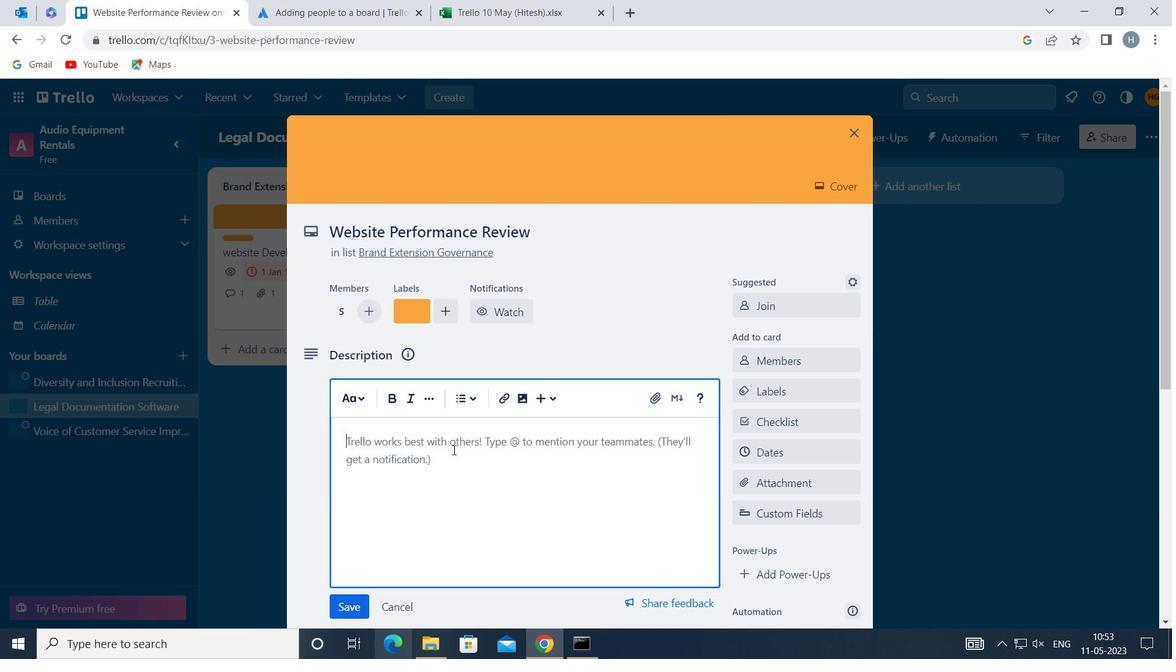 
Action: Mouse pressed left at (449, 459)
Screenshot: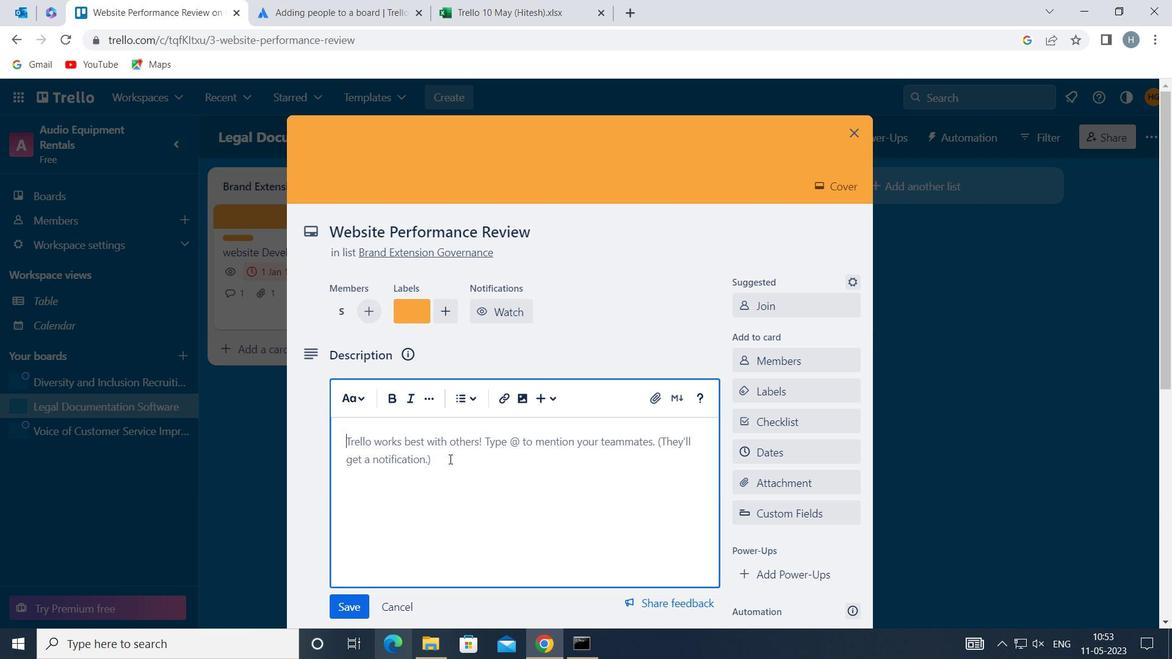 
Action: Key pressed <Key.shift>CREATE<Key.space>AND<Key.space>SEND<Key.space>OUT<Key.space>EMPLOYEE<Key.space>SATISFACTION<Key.space>SURVEY<Key.space>ON<Key.space>WORK<Key.space><Key.backspace>-LIFE<Key.space>INTEGRATION<Key.space>
Screenshot: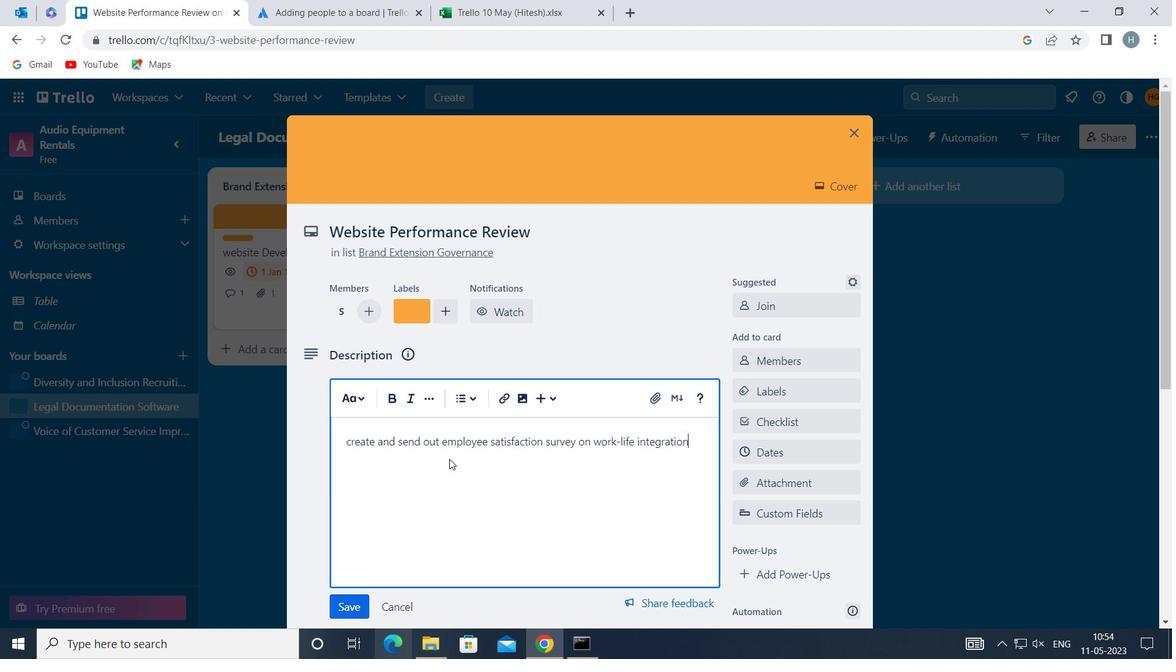 
Action: Mouse moved to (348, 600)
Screenshot: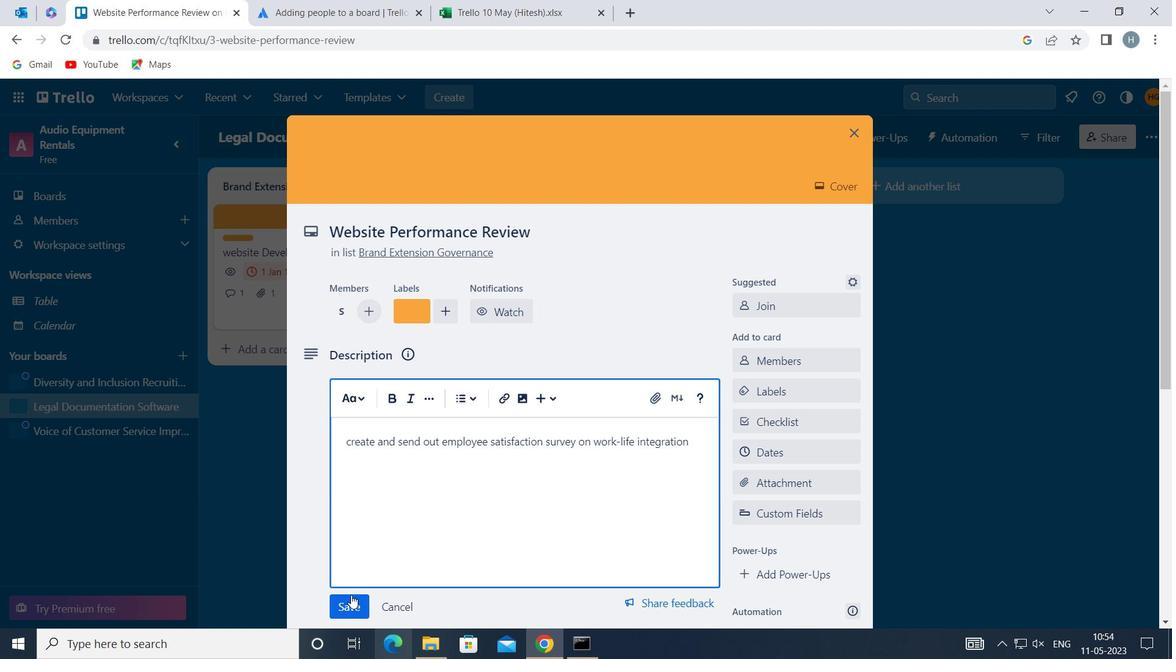 
Action: Mouse pressed left at (348, 600)
Screenshot: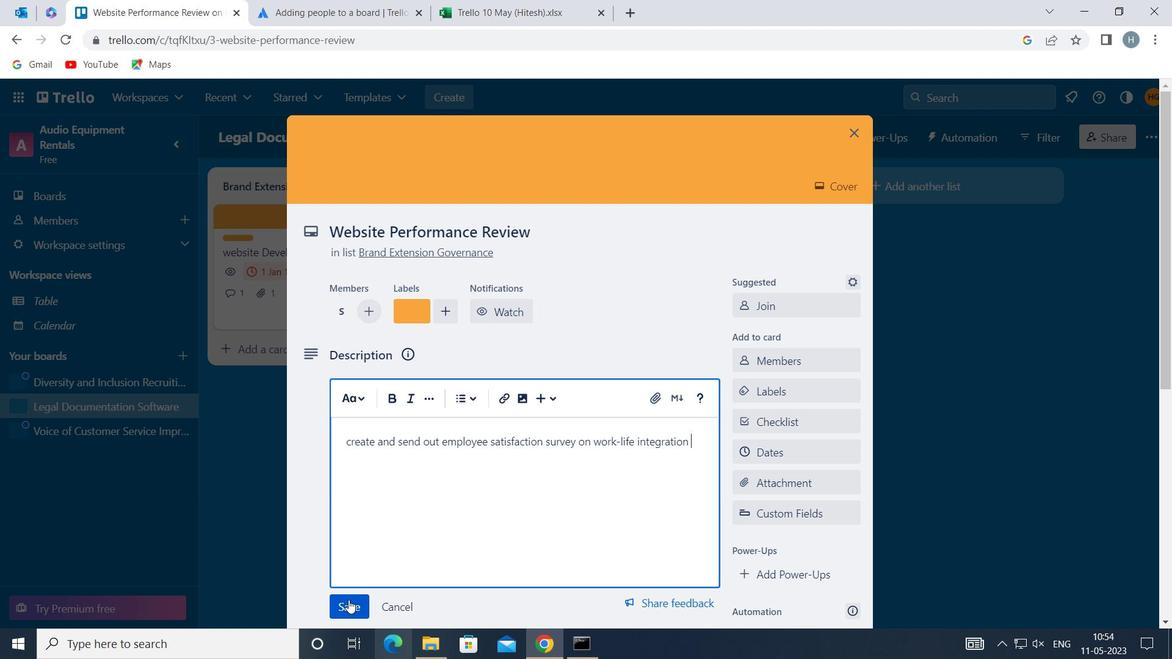 
Action: Mouse moved to (405, 568)
Screenshot: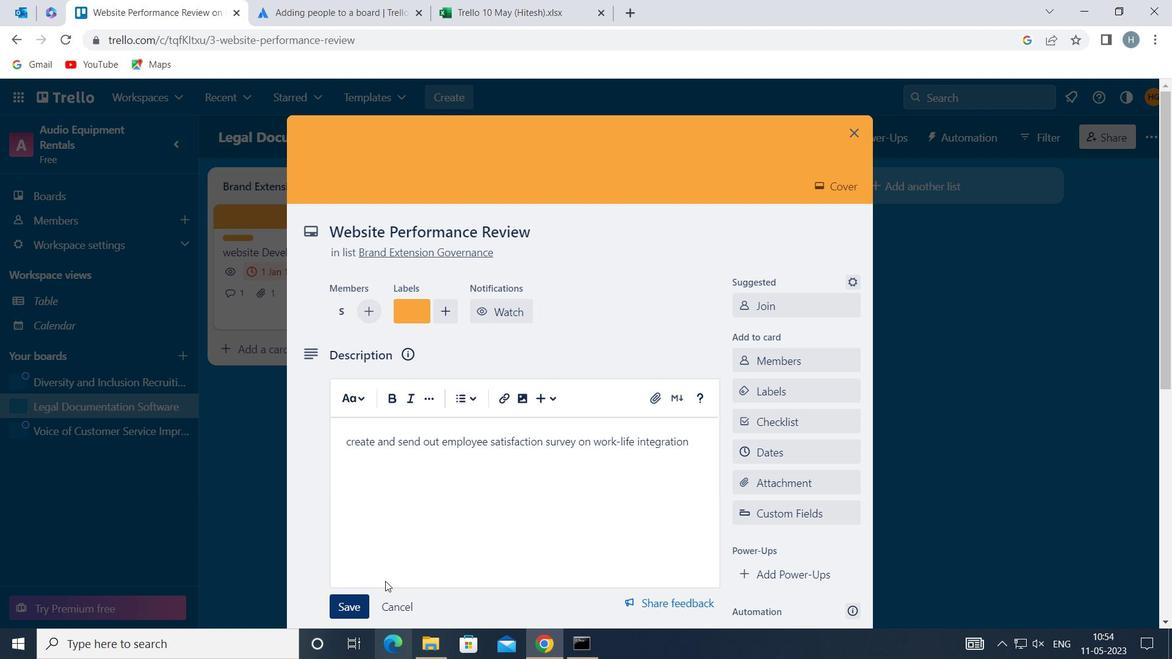 
Action: Mouse scrolled (405, 567) with delta (0, 0)
Screenshot: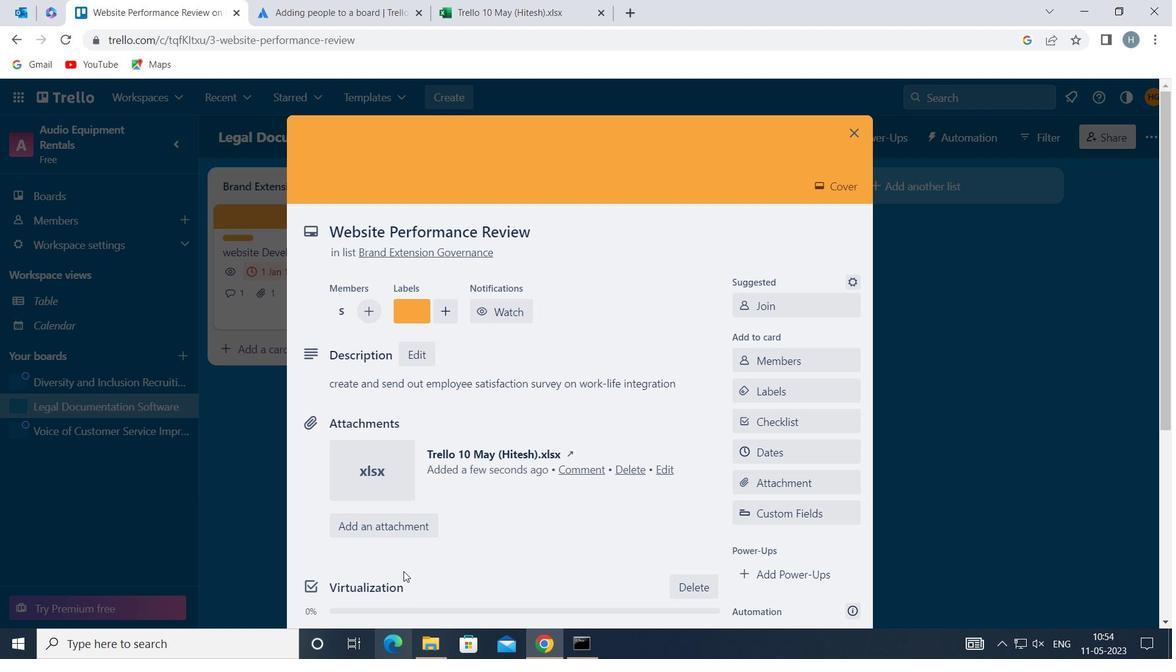 
Action: Mouse scrolled (405, 567) with delta (0, 0)
Screenshot: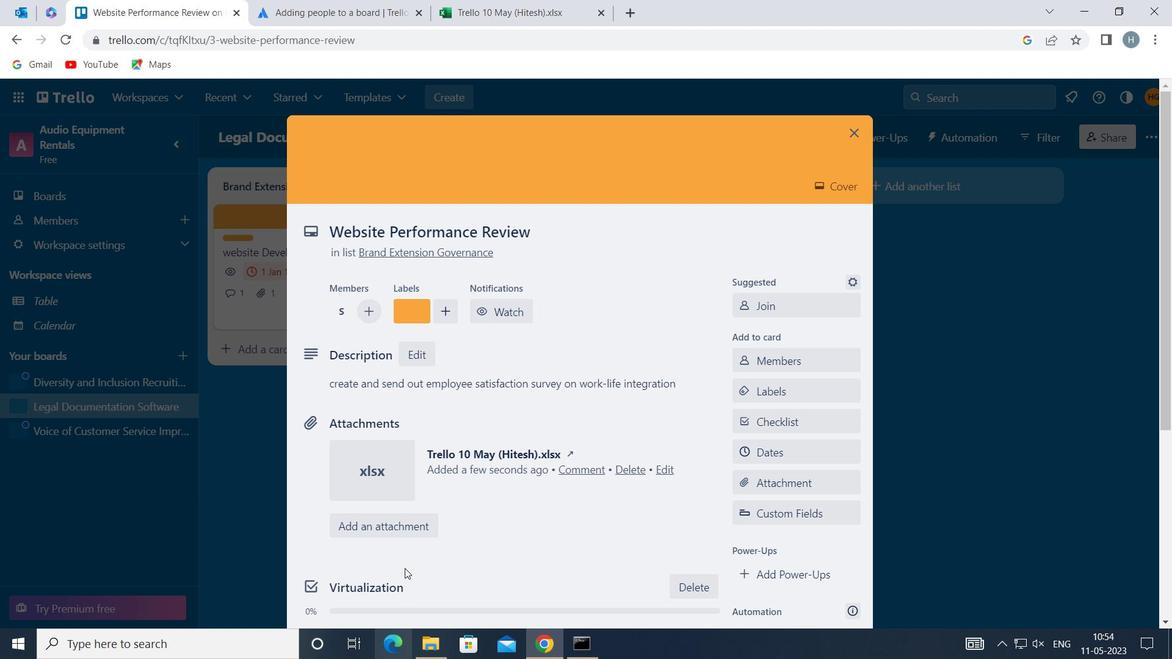 
Action: Mouse moved to (406, 567)
Screenshot: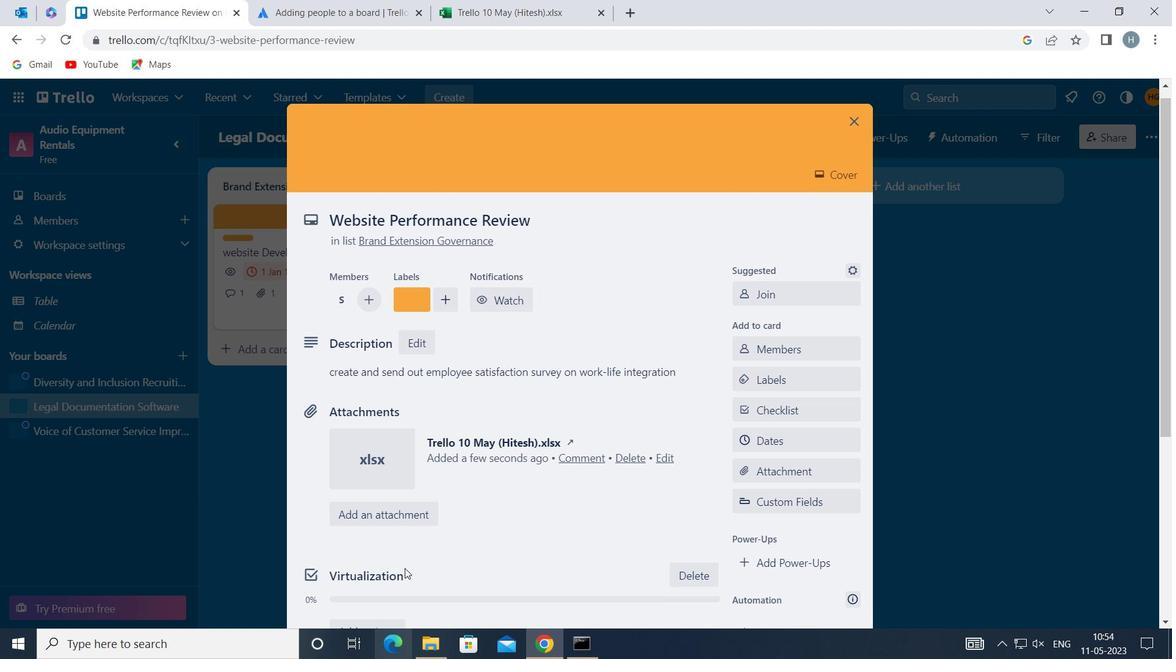 
Action: Mouse scrolled (406, 566) with delta (0, 0)
Screenshot: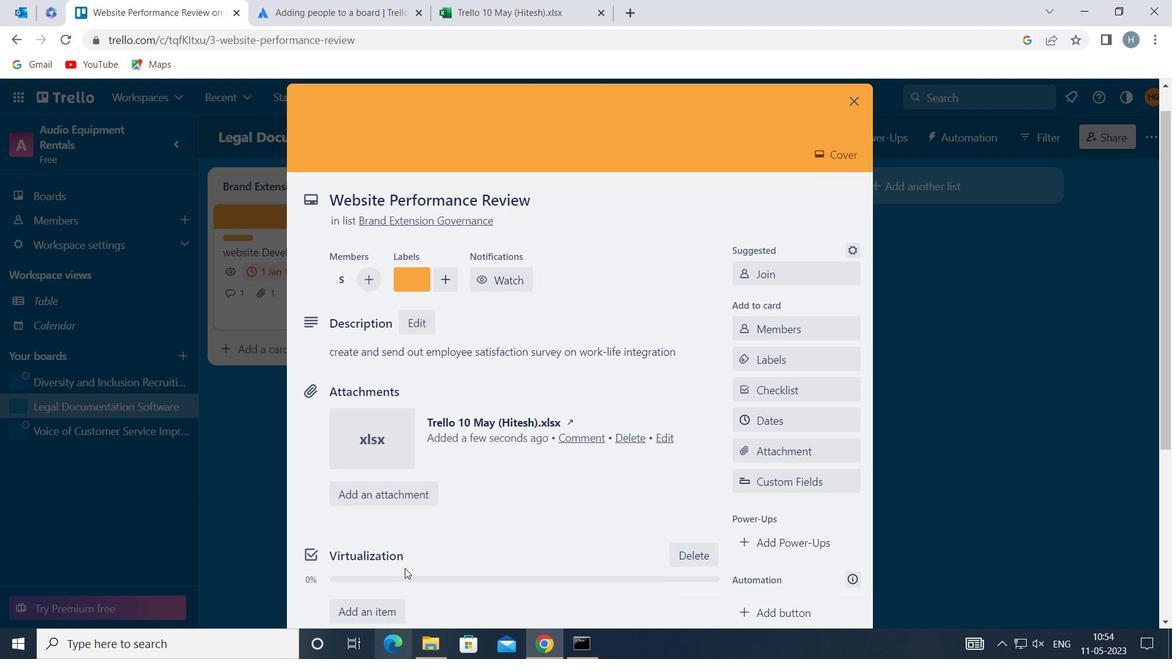 
Action: Mouse scrolled (406, 566) with delta (0, 0)
Screenshot: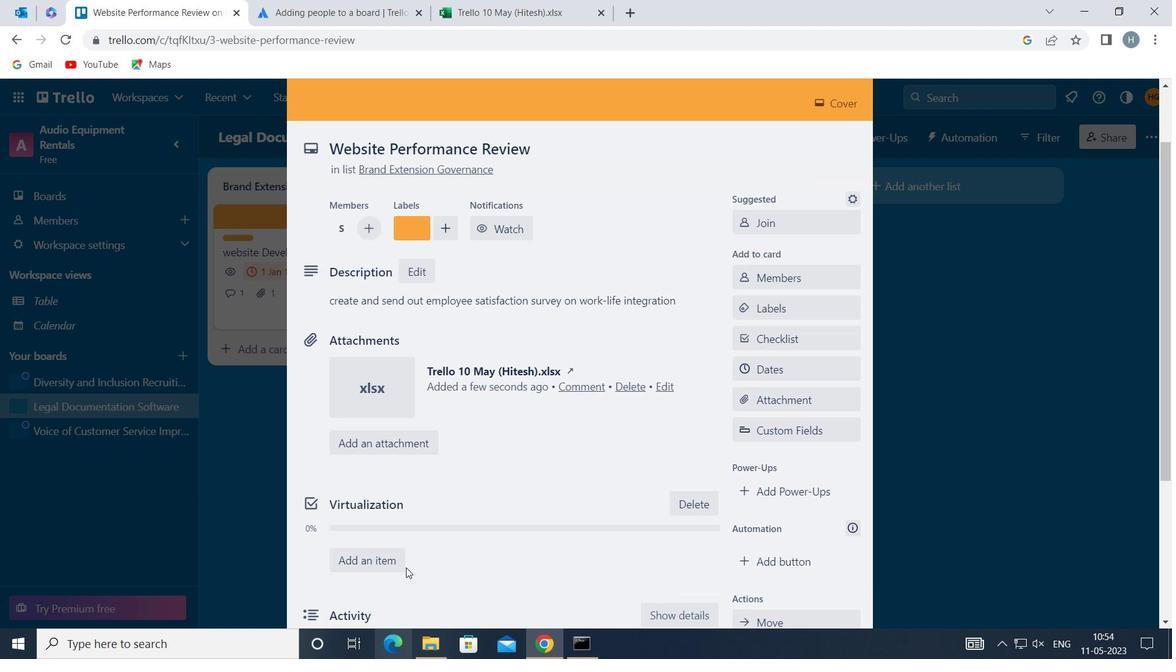 
Action: Mouse moved to (504, 429)
Screenshot: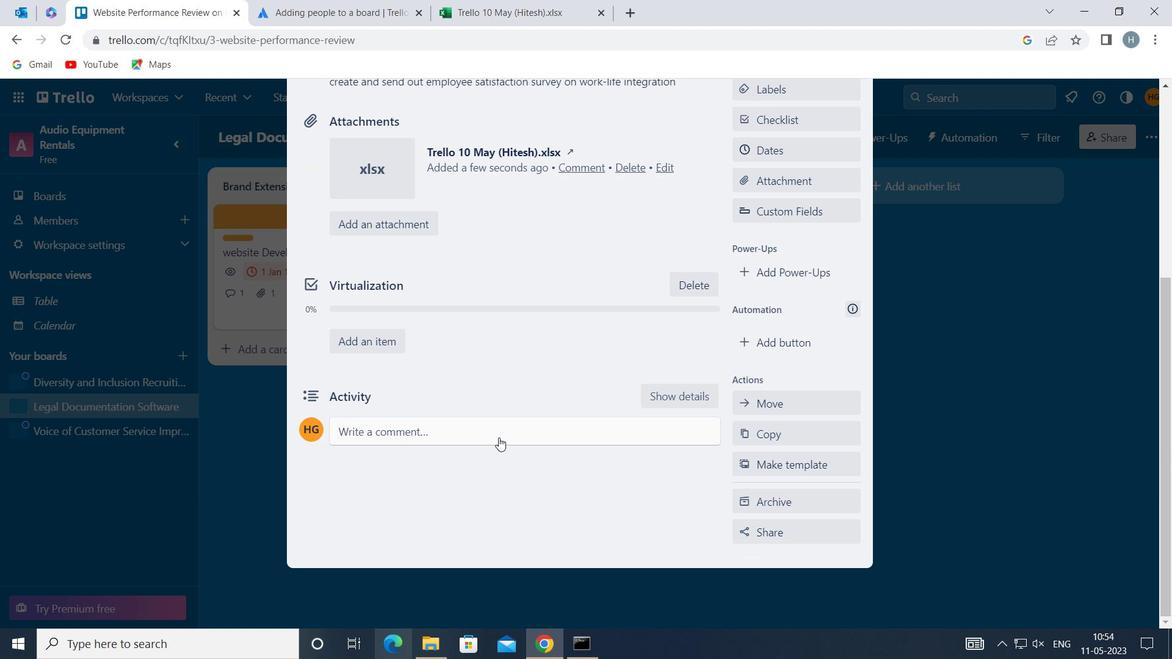 
Action: Mouse pressed left at (504, 429)
Screenshot: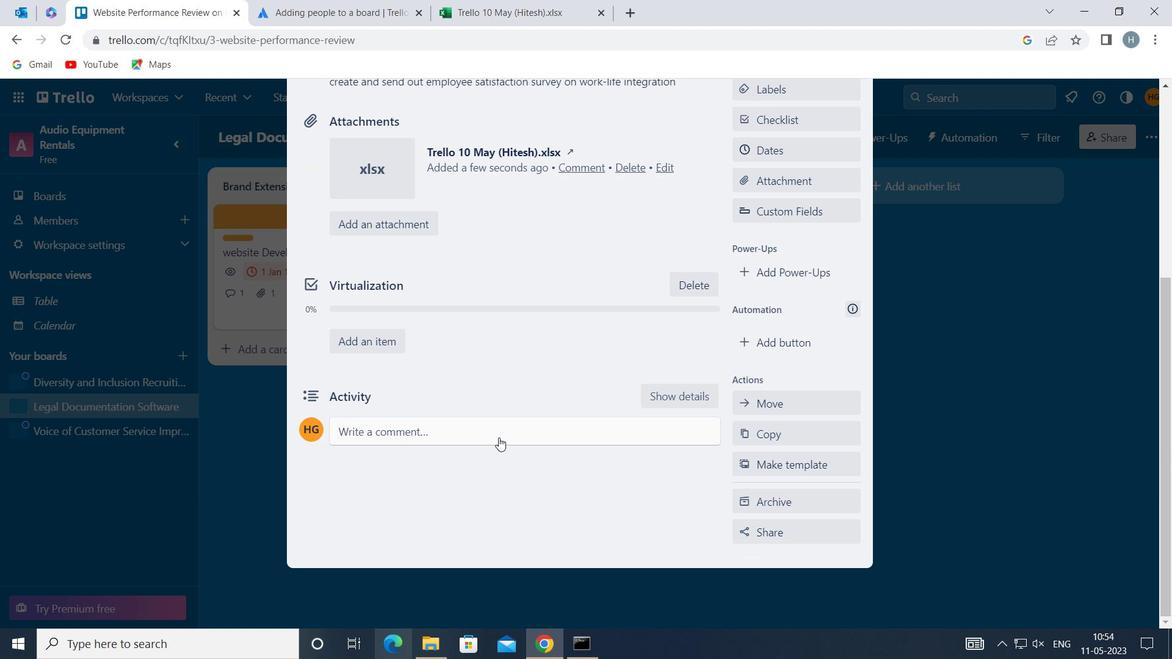 
Action: Mouse moved to (495, 474)
Screenshot: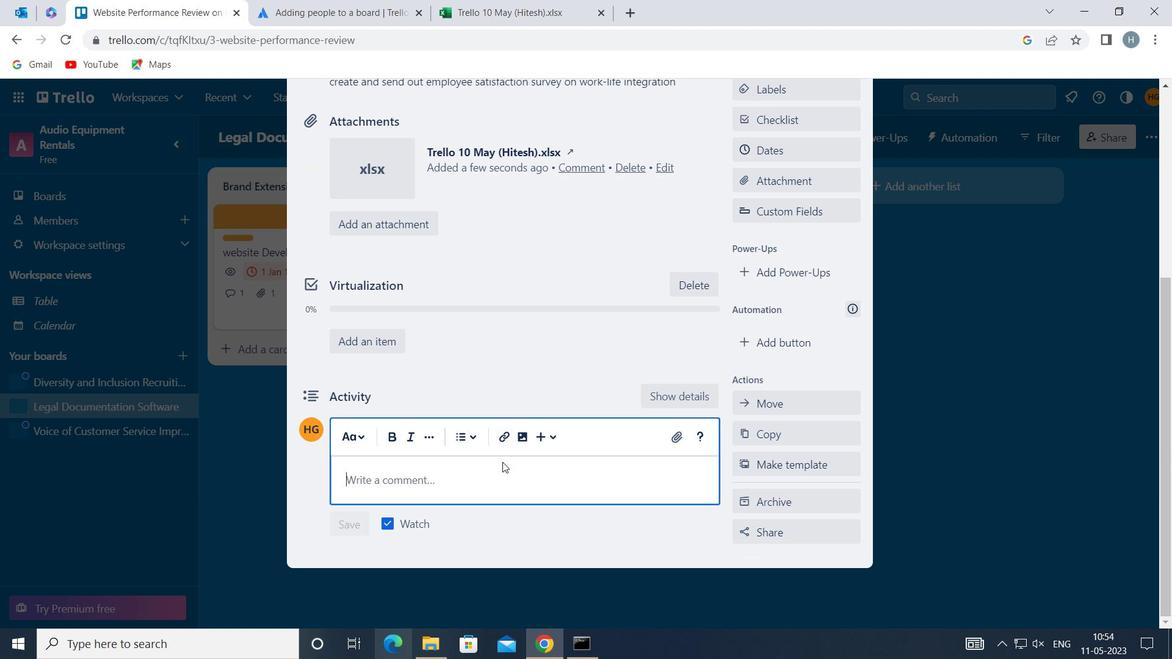 
Action: Mouse pressed left at (495, 474)
Screenshot: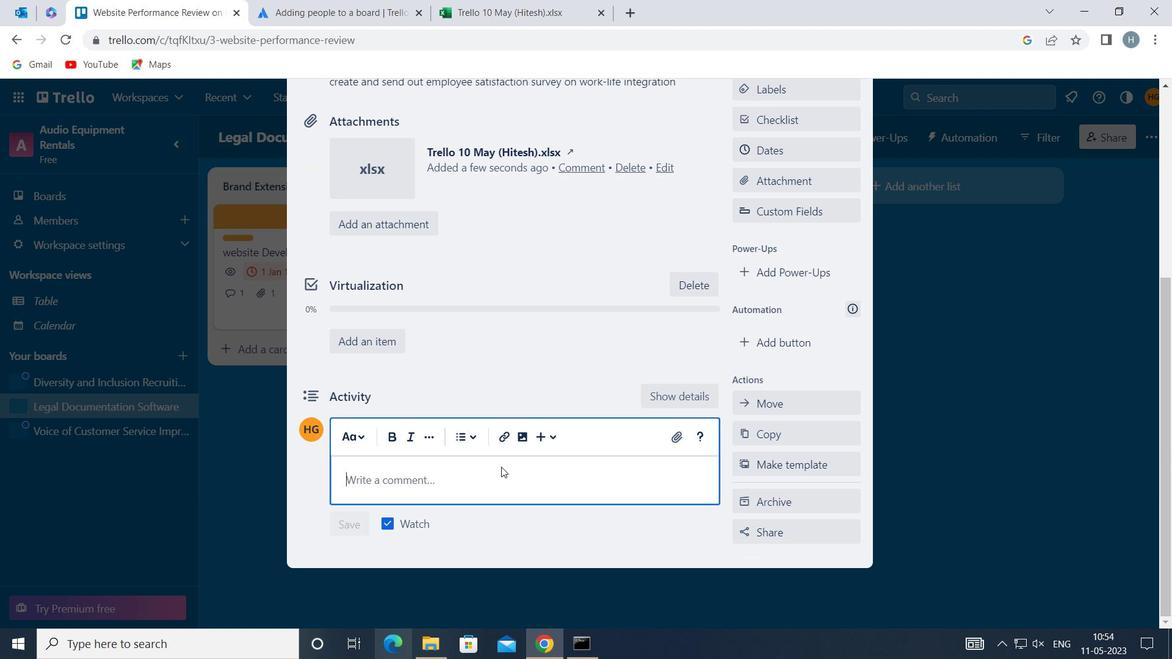 
Action: Key pressed <Key.shift>GIVEN<Key.space>THE<Key.space>POTENTIAL<Key.space>IMPACT<Key.space>OF<Key.space>THIS<Key.space>TASK<Key.space>ON<Key.space>OUR<Key.space>COMPANY<Key.space>FINANCIAL<Key.space>STABILITY,<Key.space>LET<Key.space>US<Key.space>ENSURE<Key.space>THAT<Key.space>WE<Key.space>APPROACH<Key.space>IT<Key.space>WITH<Key.space>A<Key.space>SENSE<Key.space>OF<Key.space>FISCAL<Key.space>RESPONSIBILITY<Key.space>AND<Key.space>O<Key.backspace>PRUDENCE
Screenshot: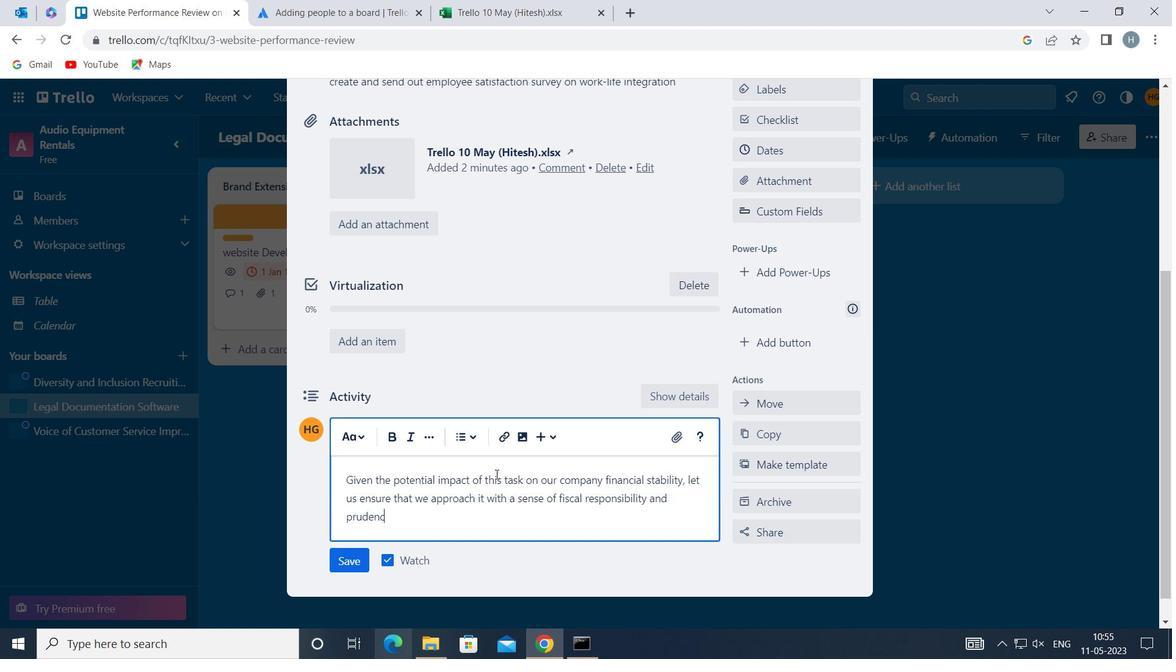 
Action: Mouse moved to (346, 556)
Screenshot: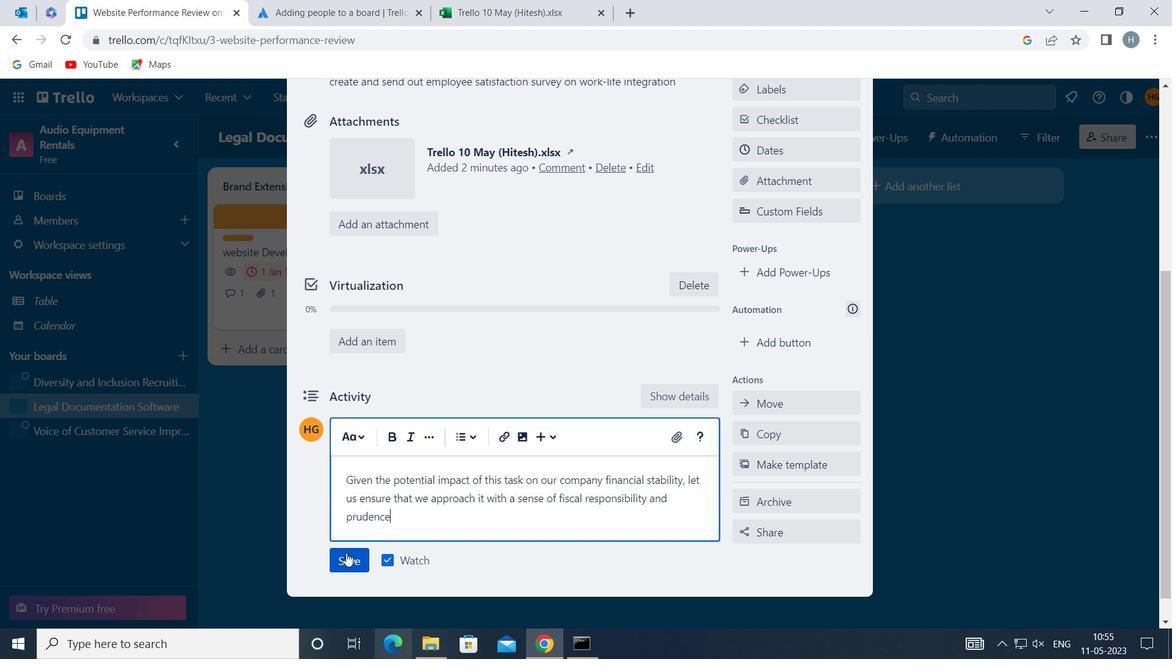 
Action: Mouse pressed left at (346, 556)
Screenshot: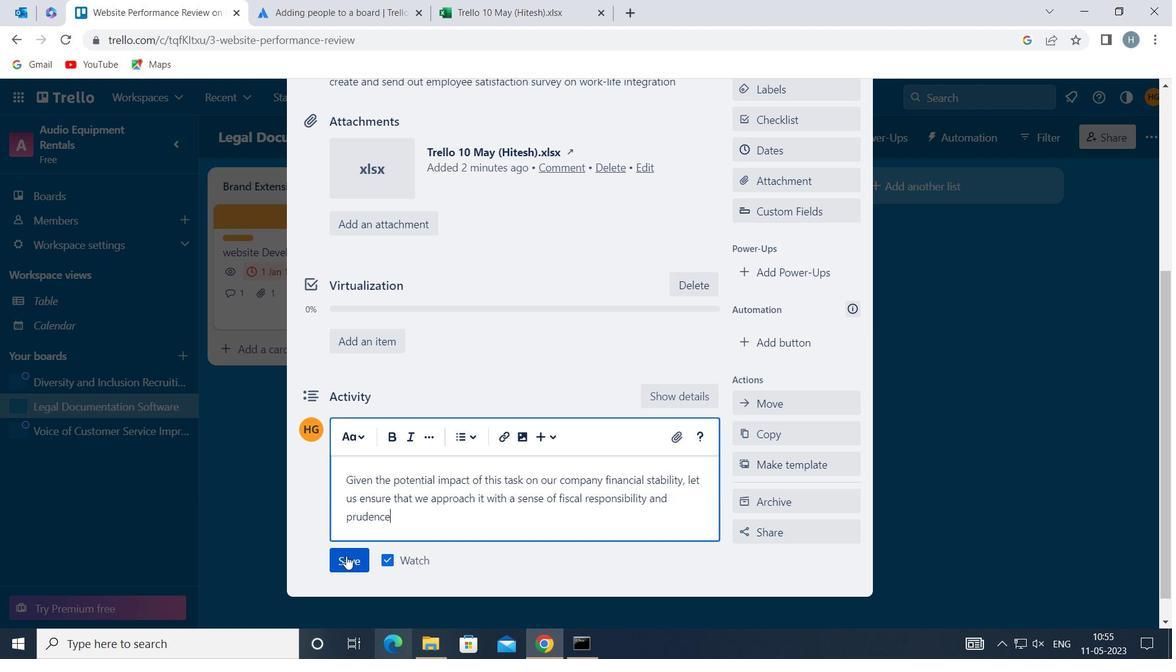 
Action: Mouse moved to (781, 150)
Screenshot: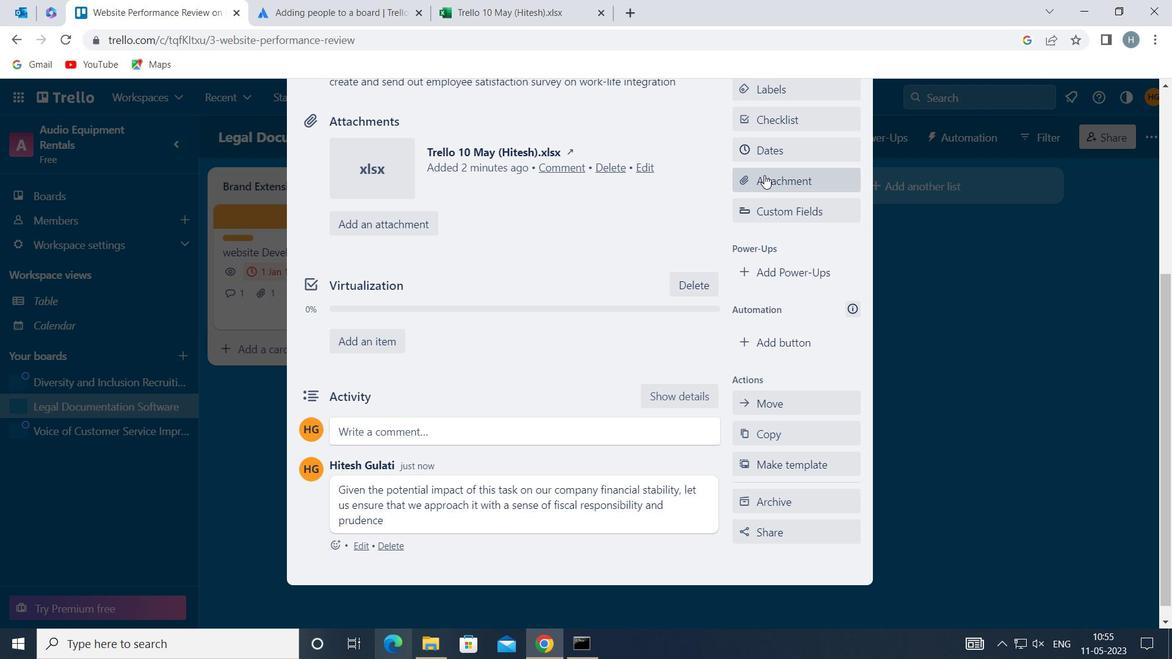 
Action: Mouse pressed left at (781, 150)
Screenshot: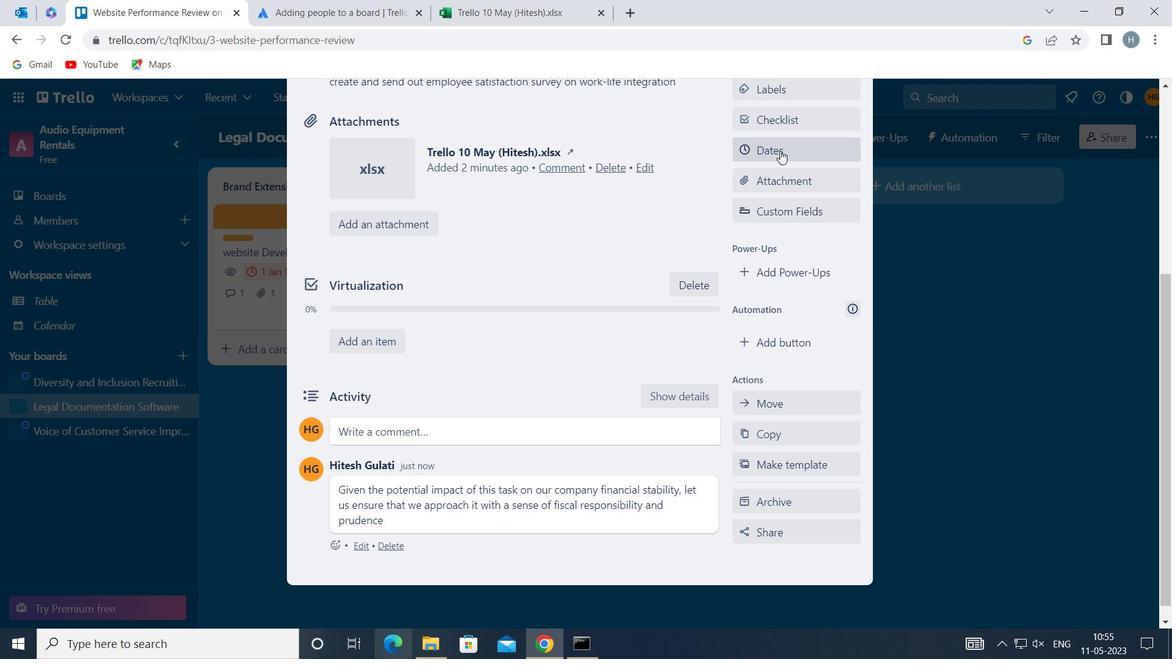 
Action: Mouse moved to (747, 407)
Screenshot: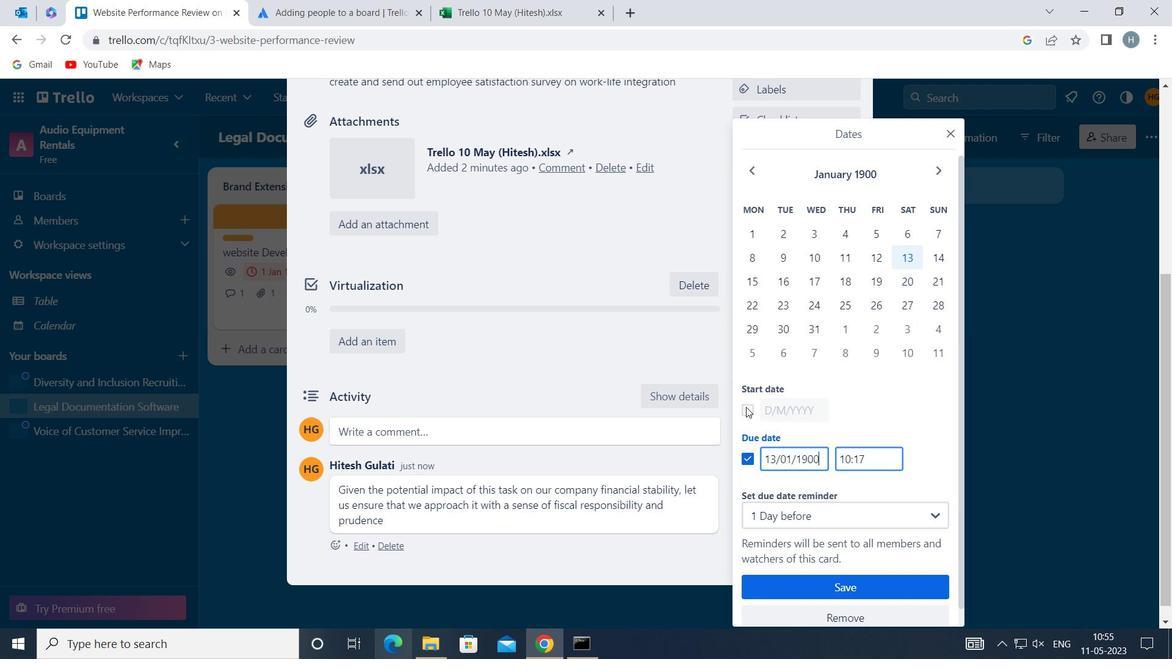 
Action: Mouse pressed left at (747, 407)
Screenshot: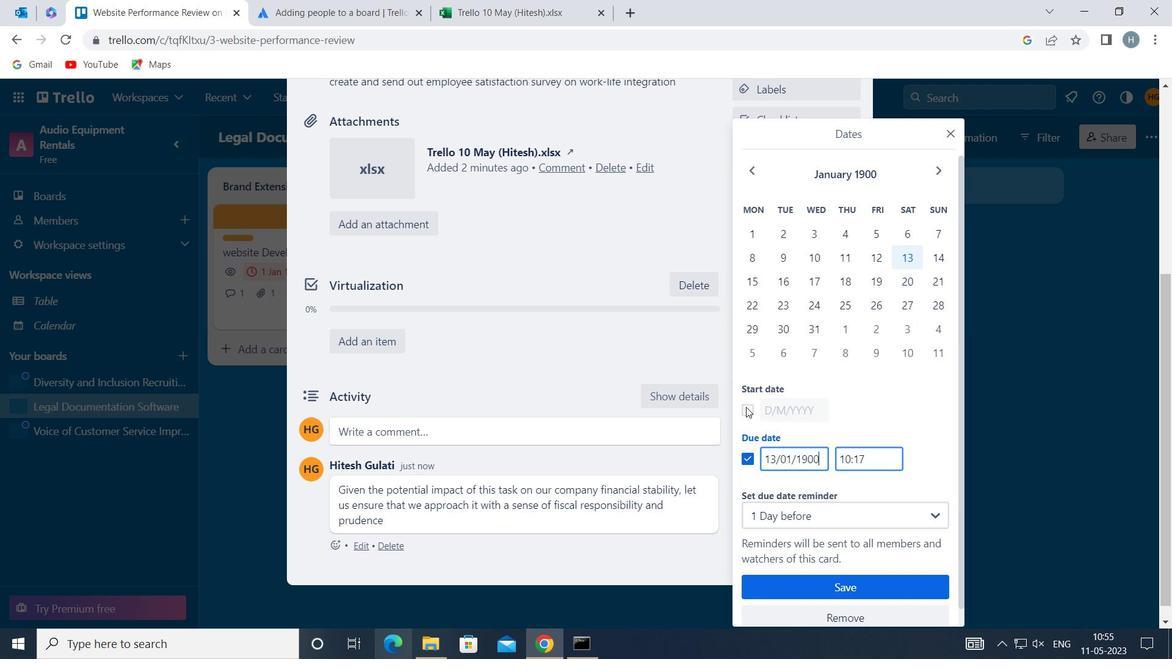 
Action: Mouse moved to (773, 405)
Screenshot: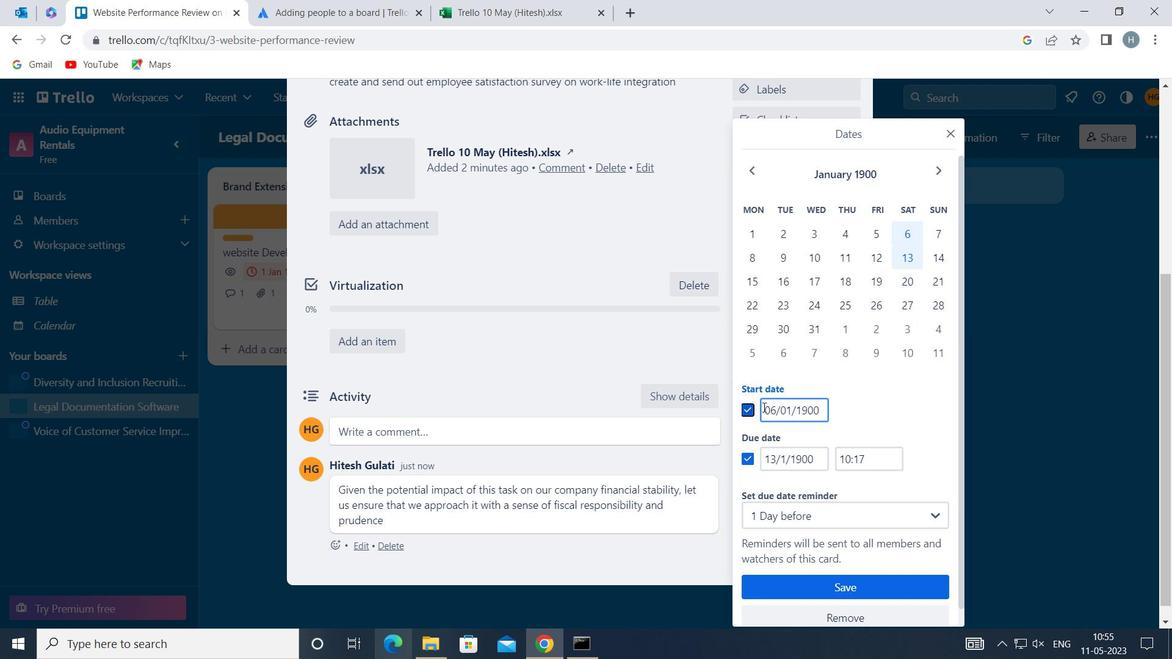 
Action: Mouse pressed left at (773, 405)
Screenshot: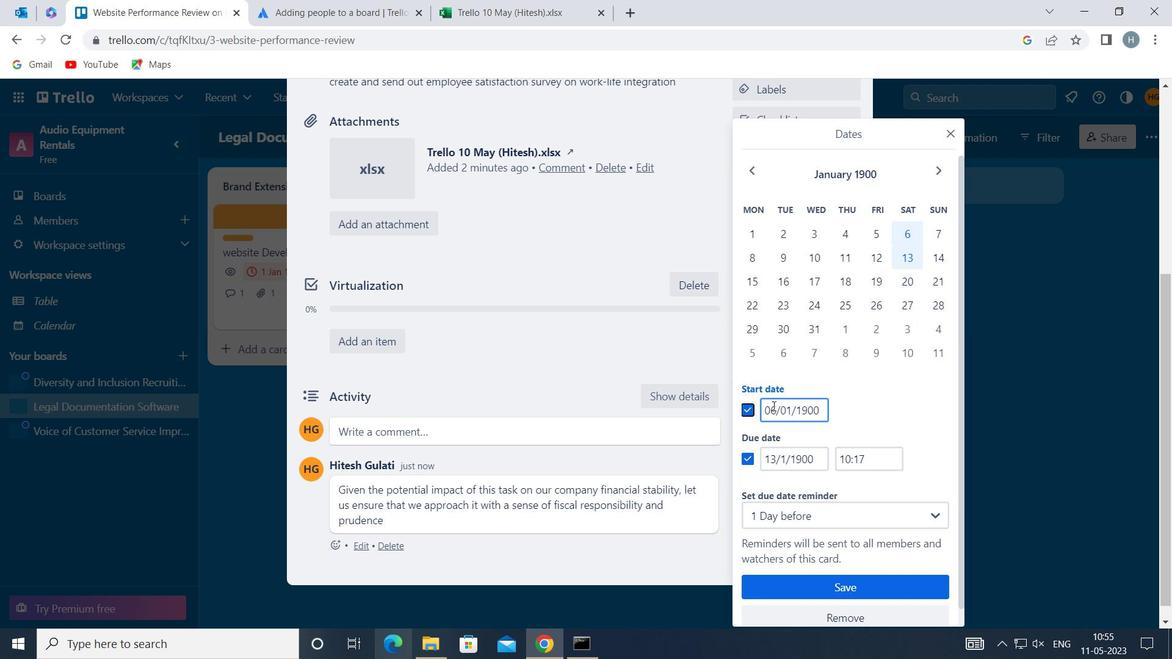 
Action: Mouse moved to (769, 409)
Screenshot: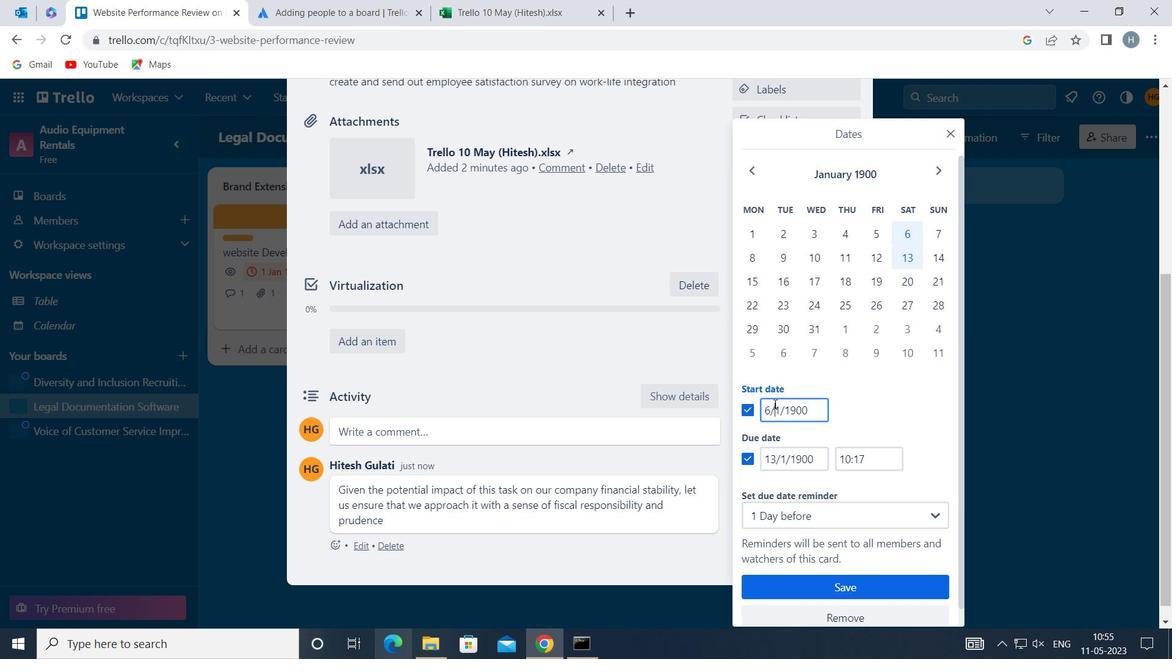 
Action: Mouse pressed left at (769, 409)
Screenshot: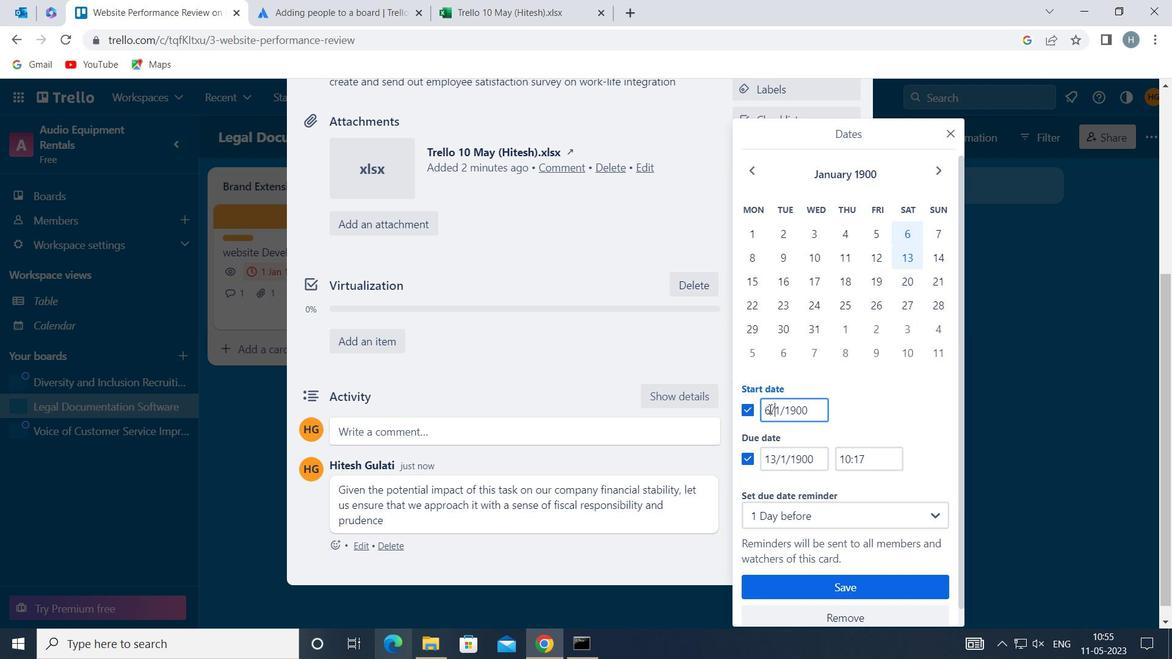 
Action: Key pressed <Key.backspace>7
Screenshot: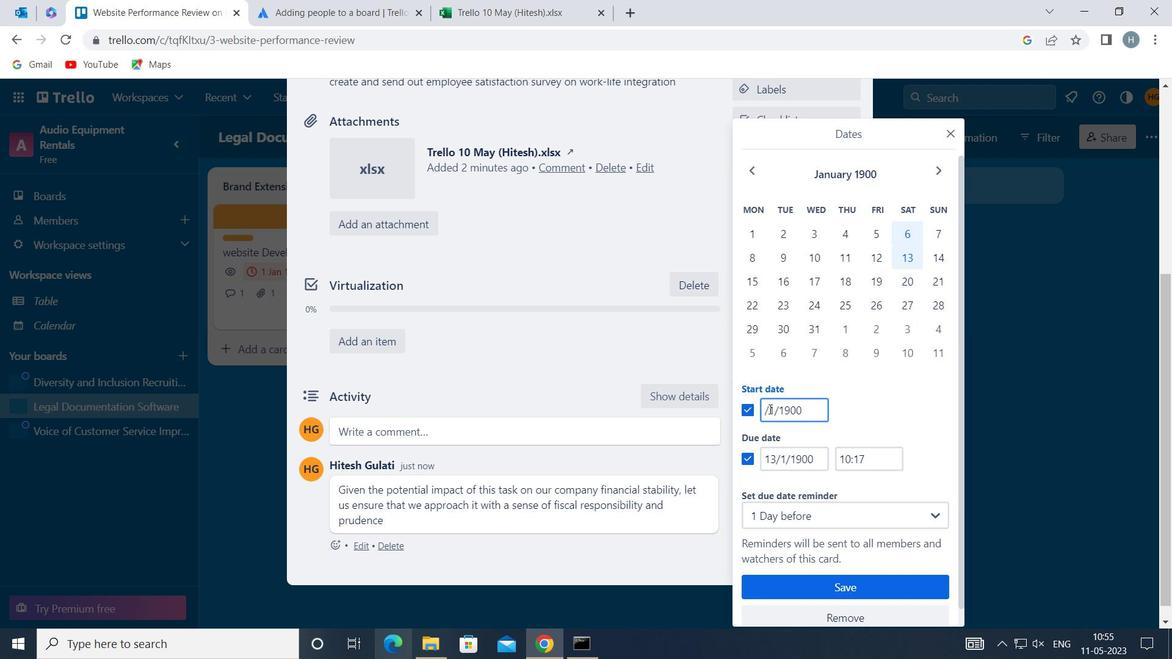 
Action: Mouse moved to (771, 454)
Screenshot: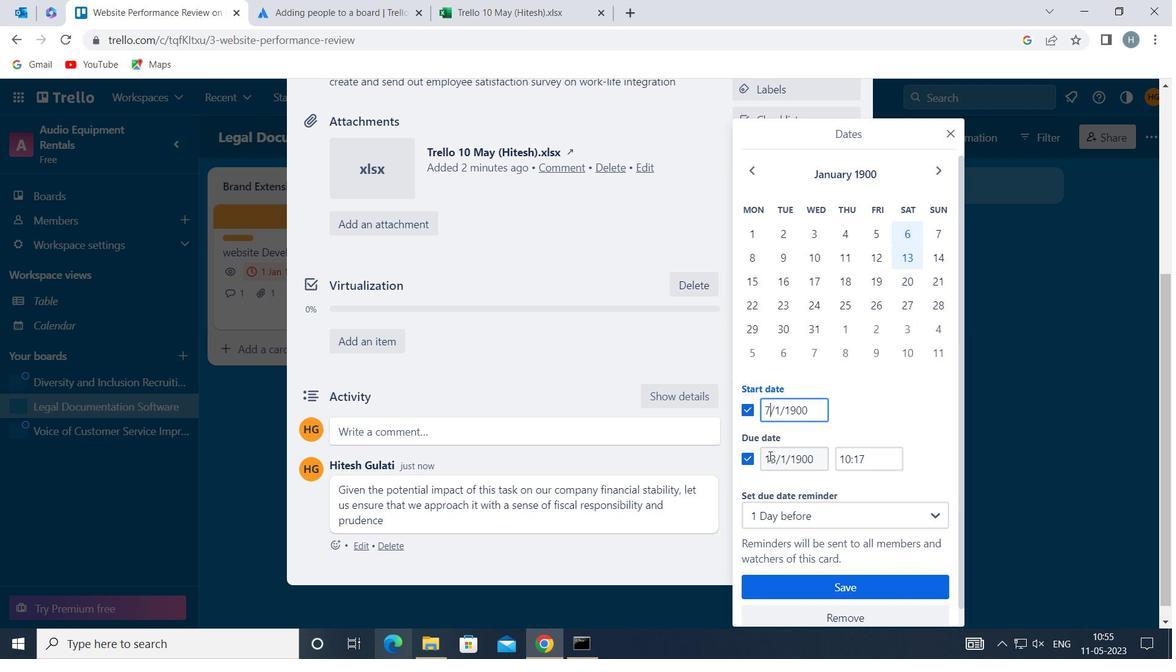 
Action: Mouse pressed left at (771, 454)
Screenshot: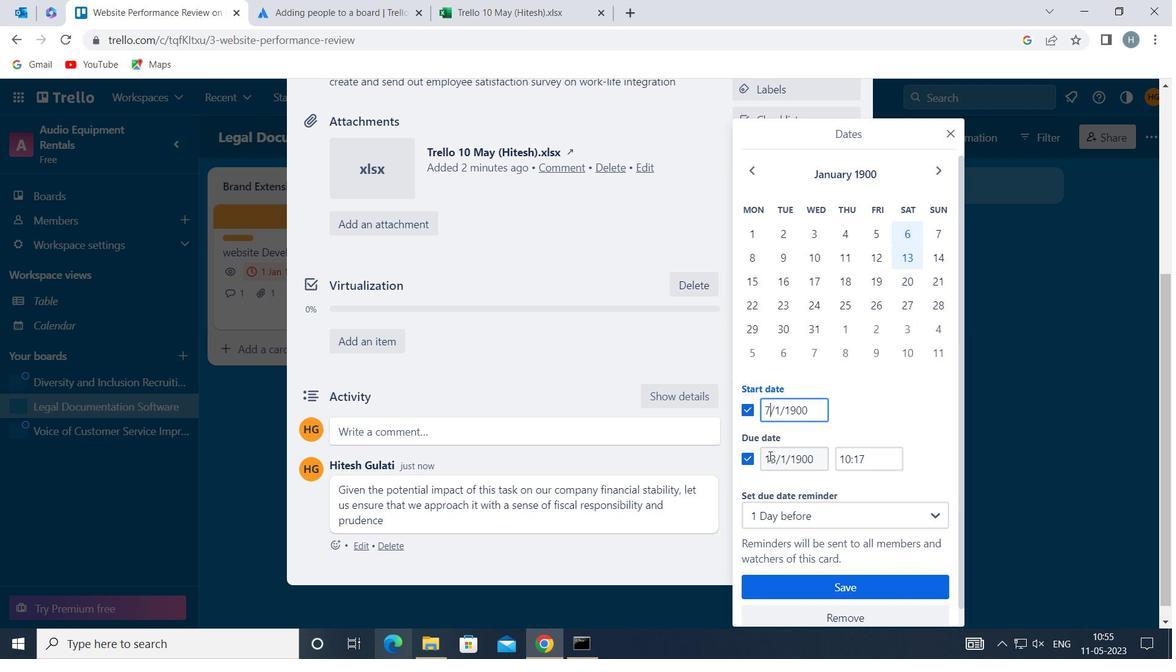 
Action: Mouse moved to (775, 454)
Screenshot: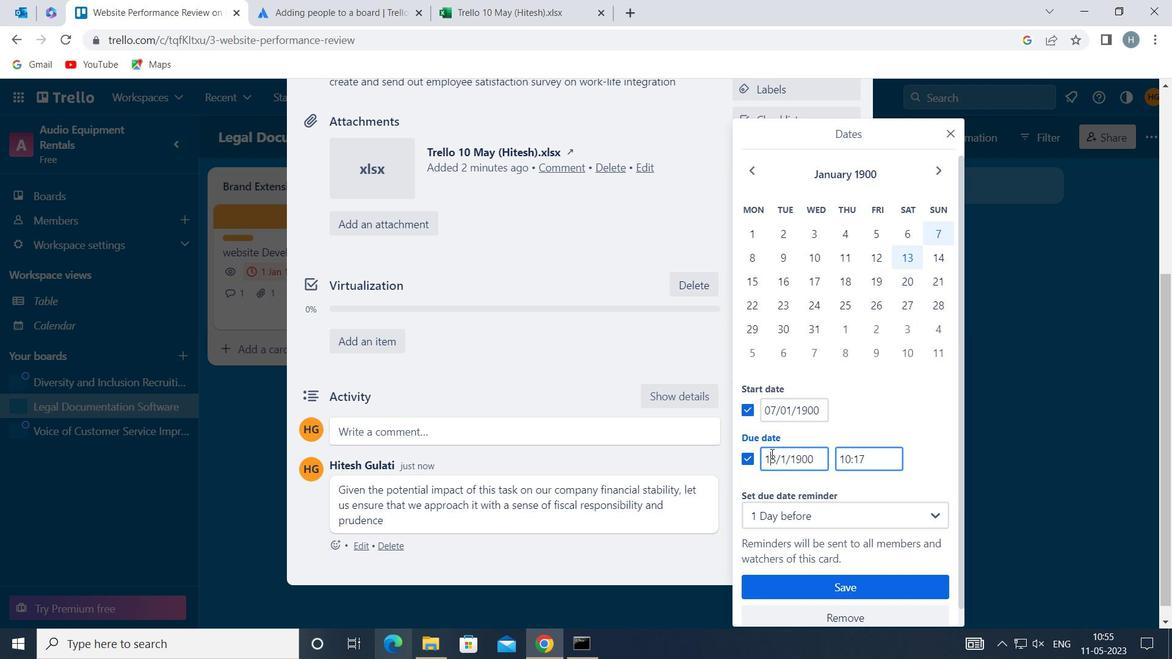 
Action: Mouse pressed left at (775, 454)
Screenshot: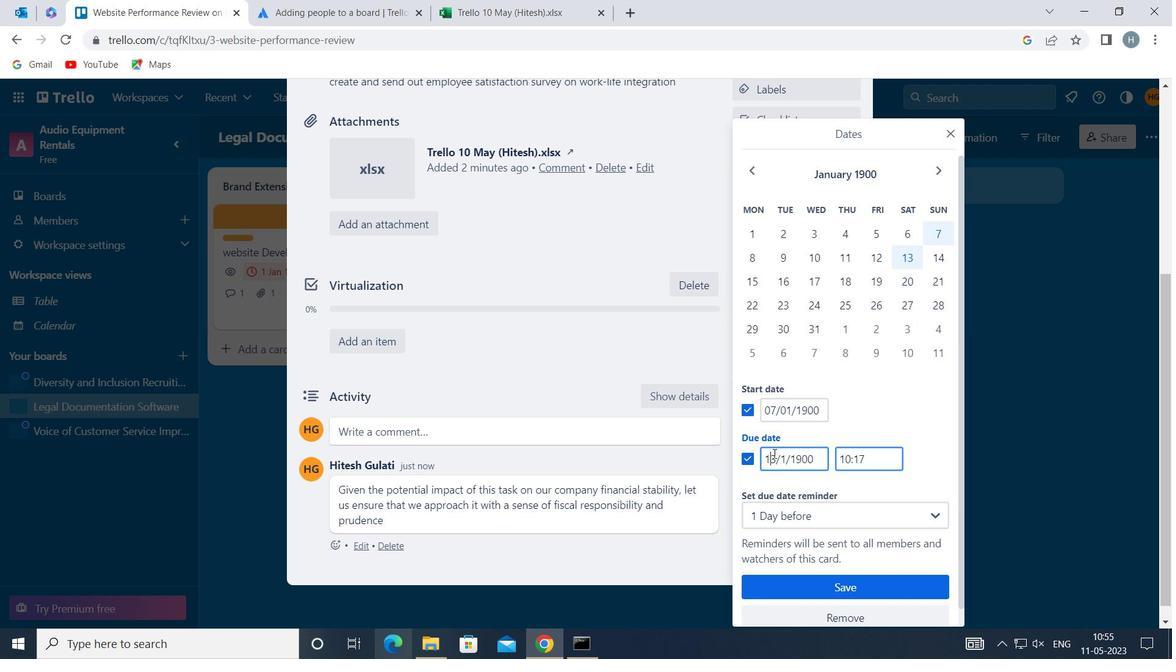 
Action: Mouse moved to (775, 454)
Screenshot: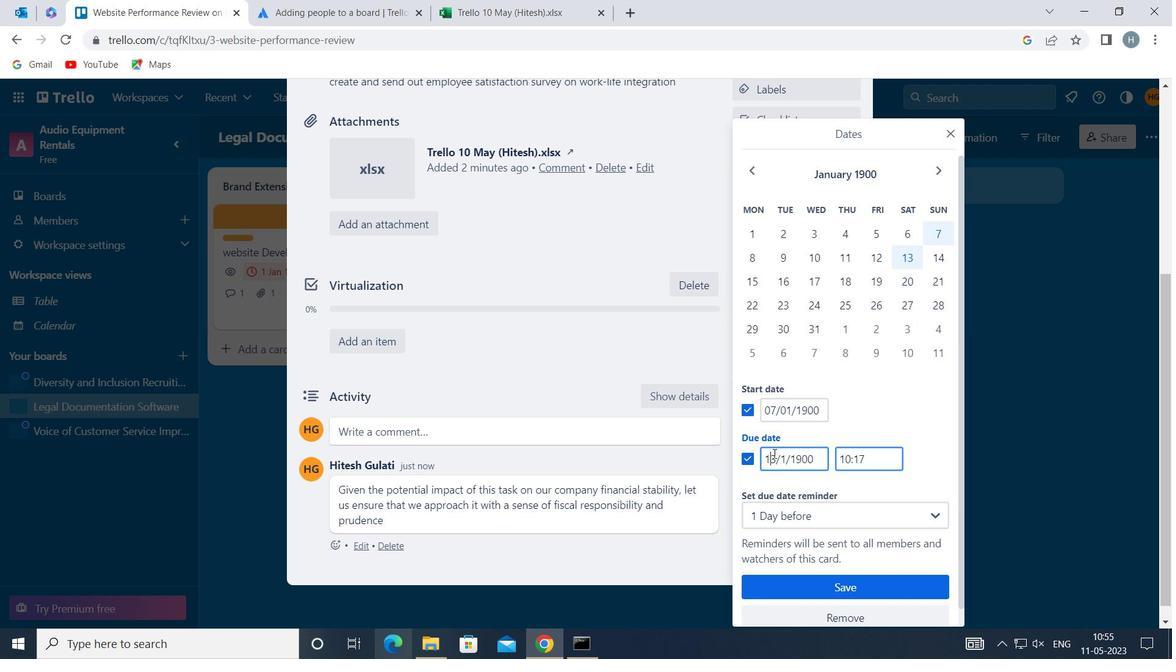 
Action: Key pressed <Key.backspace>
Screenshot: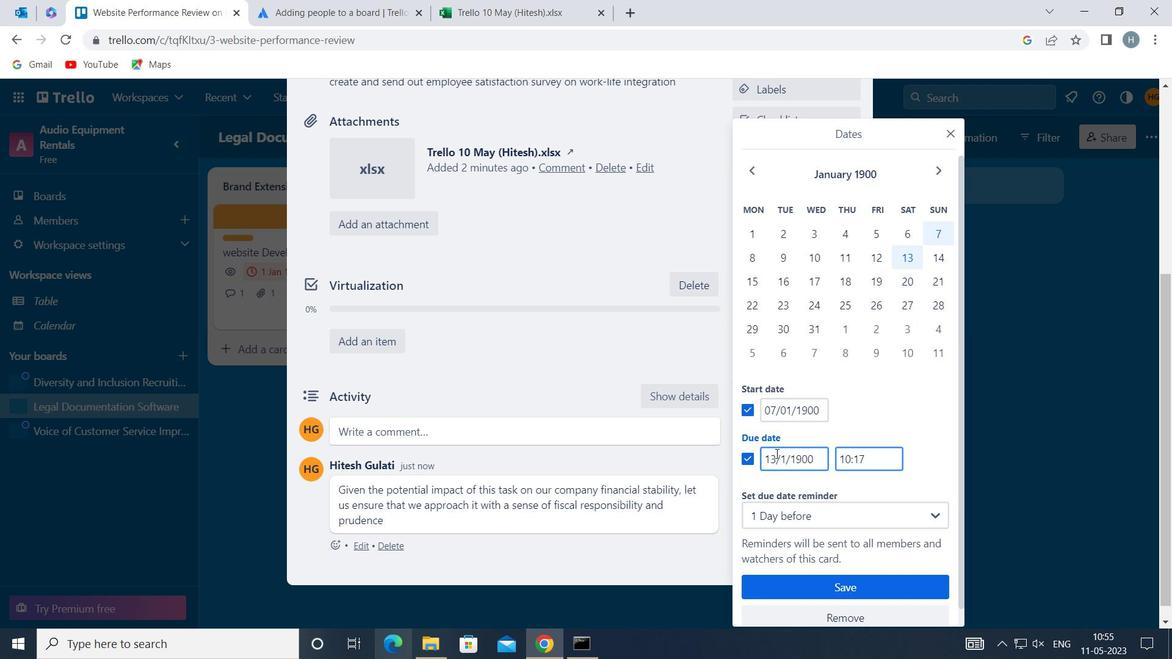 
Action: Mouse moved to (775, 454)
Screenshot: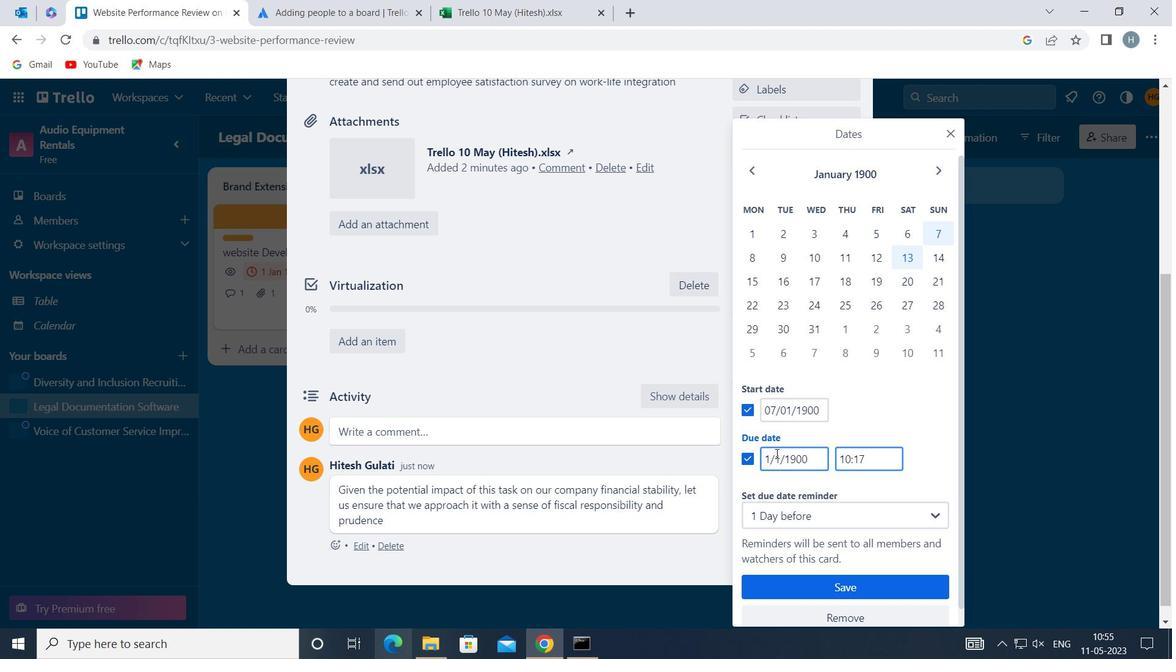 
Action: Key pressed 4
Screenshot: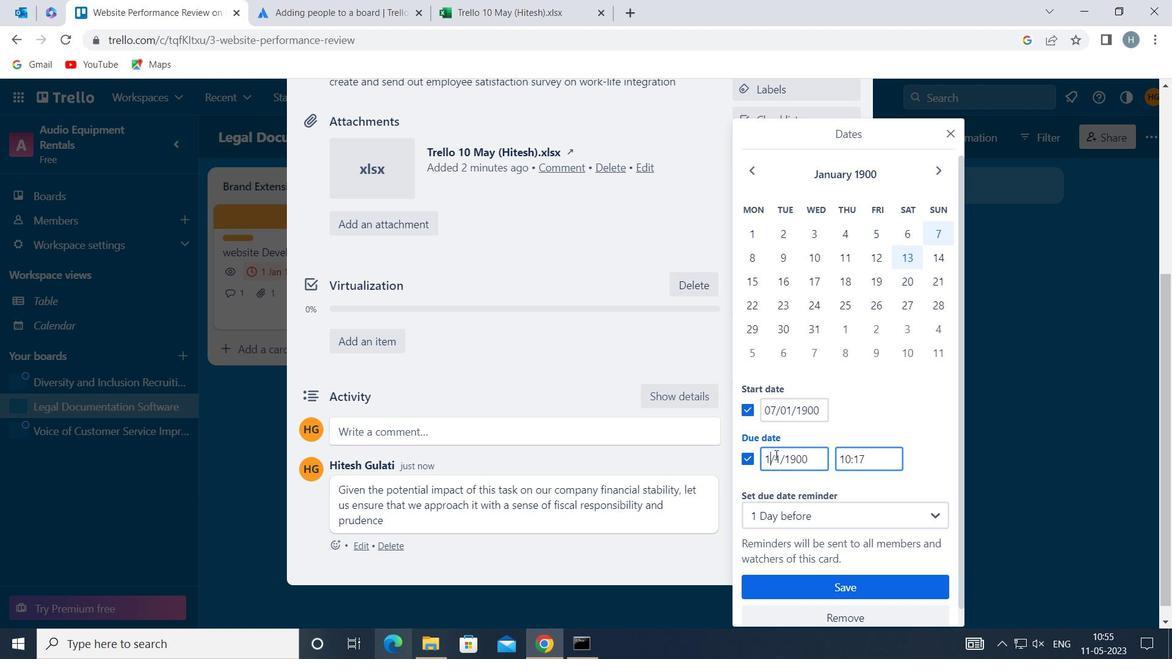 
Action: Mouse moved to (806, 583)
Screenshot: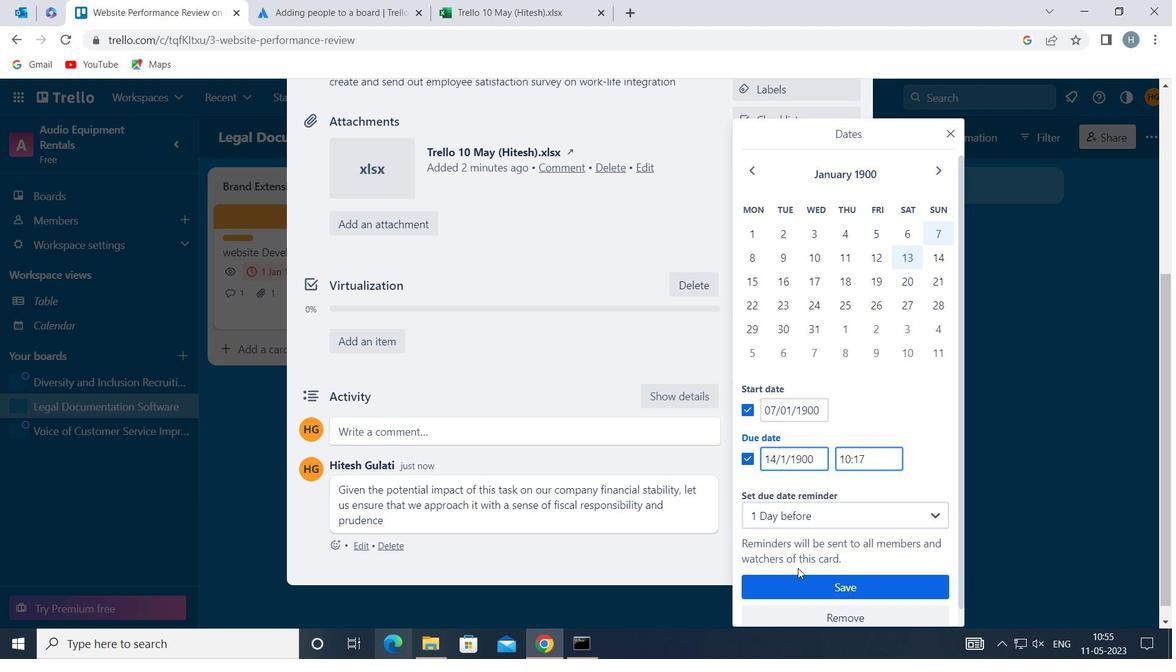 
Action: Mouse pressed left at (806, 583)
Screenshot: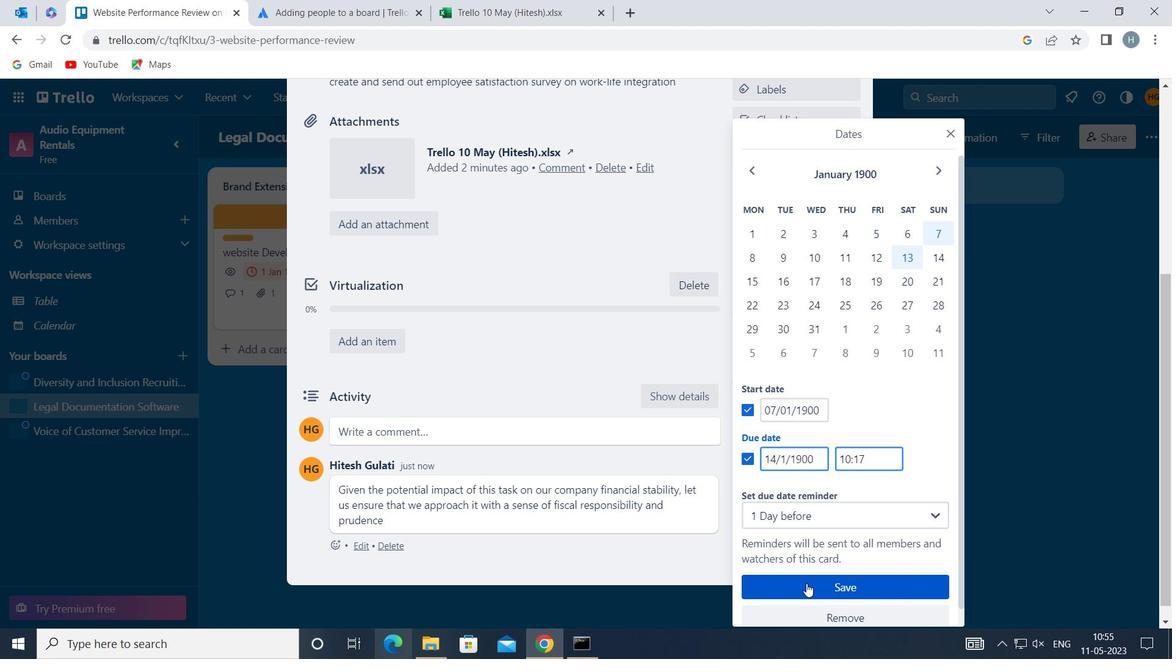 
Action: Mouse moved to (678, 419)
Screenshot: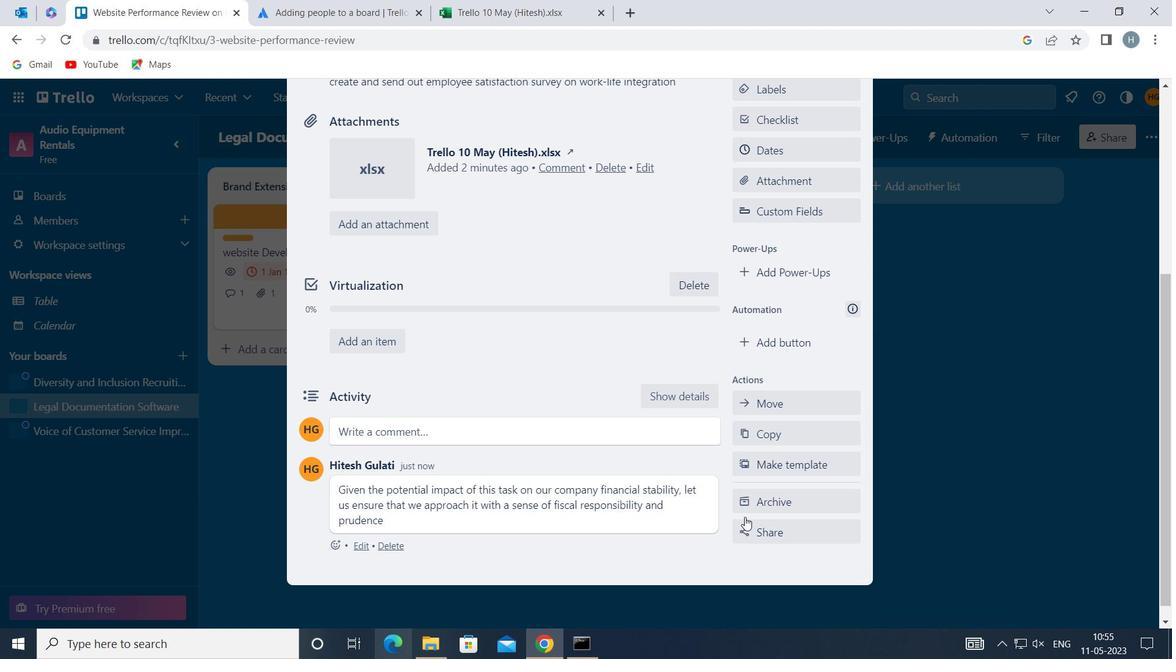 
